 Task: Send an email with the signature Lyla King with the subject Request for a quote and the message Can you provide me with a list of the project stakeholders and their roles? from softage.6@softage.net to softage.1@softage.net and move the email from Sent Items to the folder Joint ventures
Action: Mouse moved to (109, 98)
Screenshot: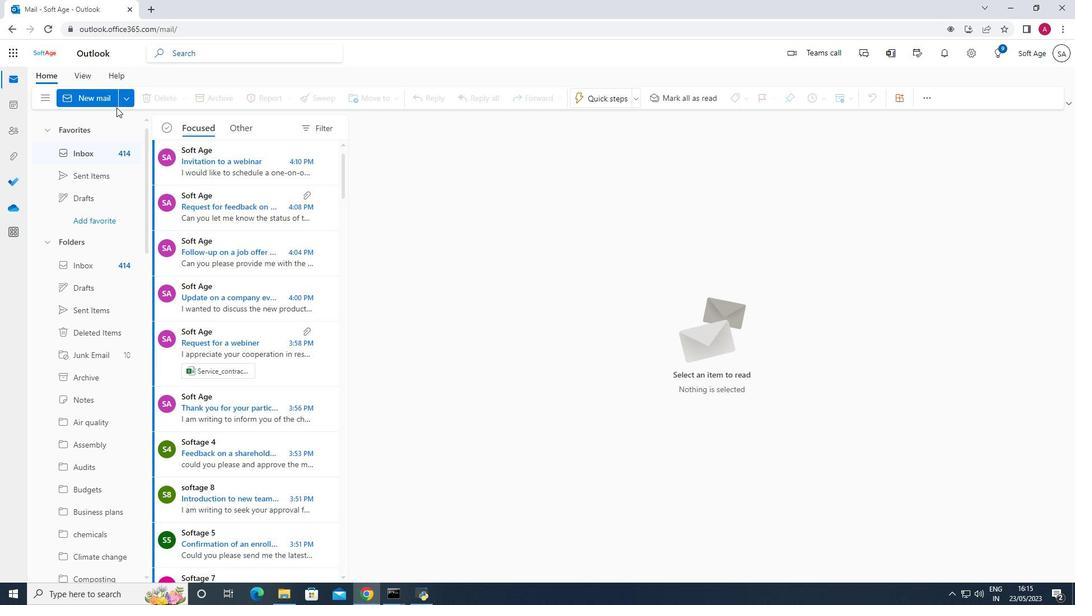 
Action: Mouse pressed left at (109, 98)
Screenshot: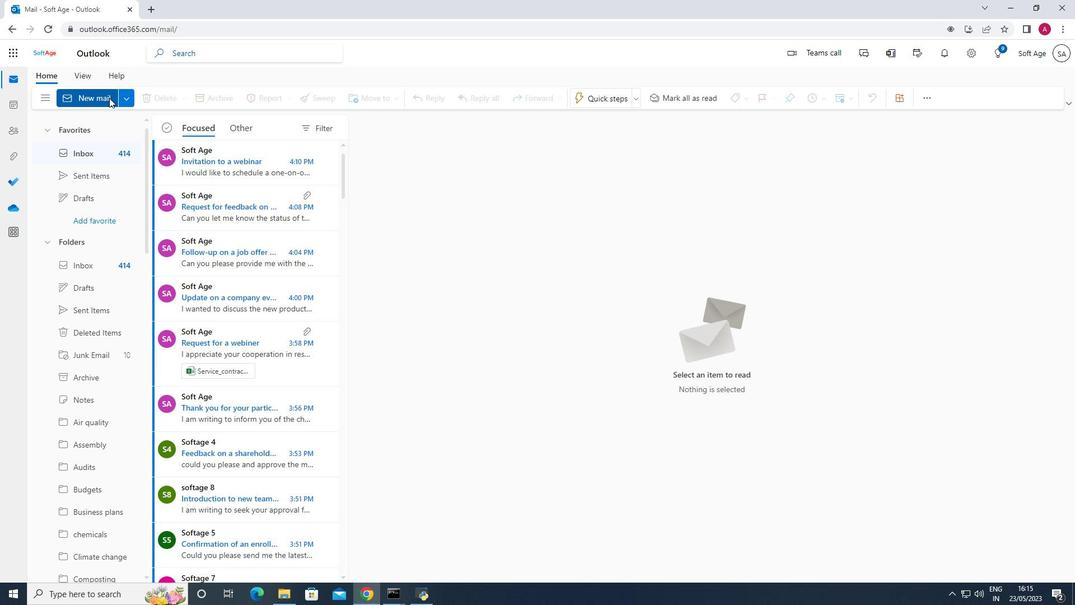 
Action: Mouse moved to (763, 98)
Screenshot: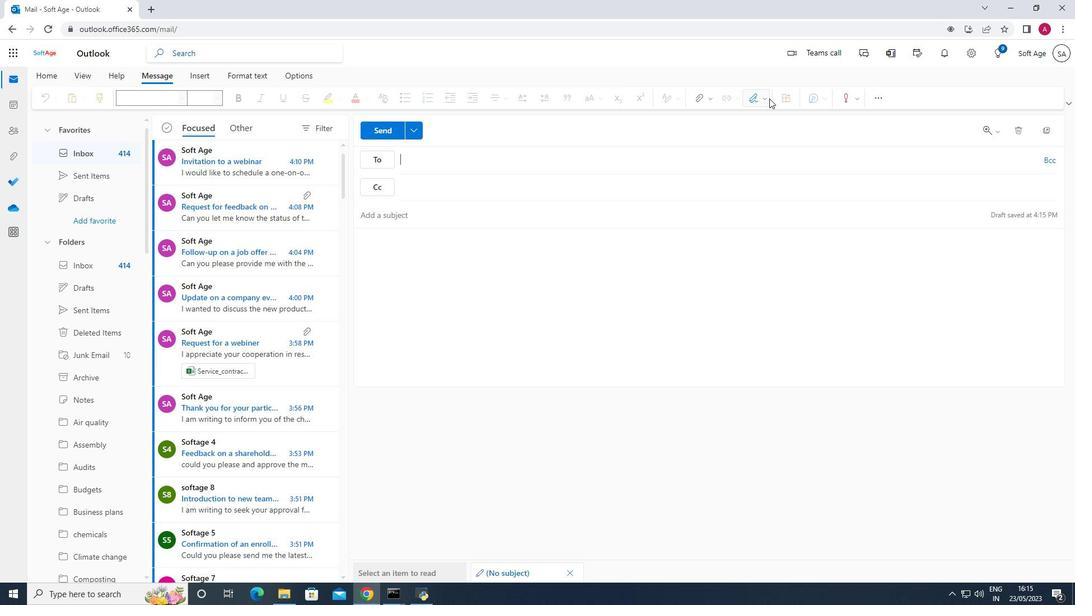 
Action: Mouse pressed left at (763, 98)
Screenshot: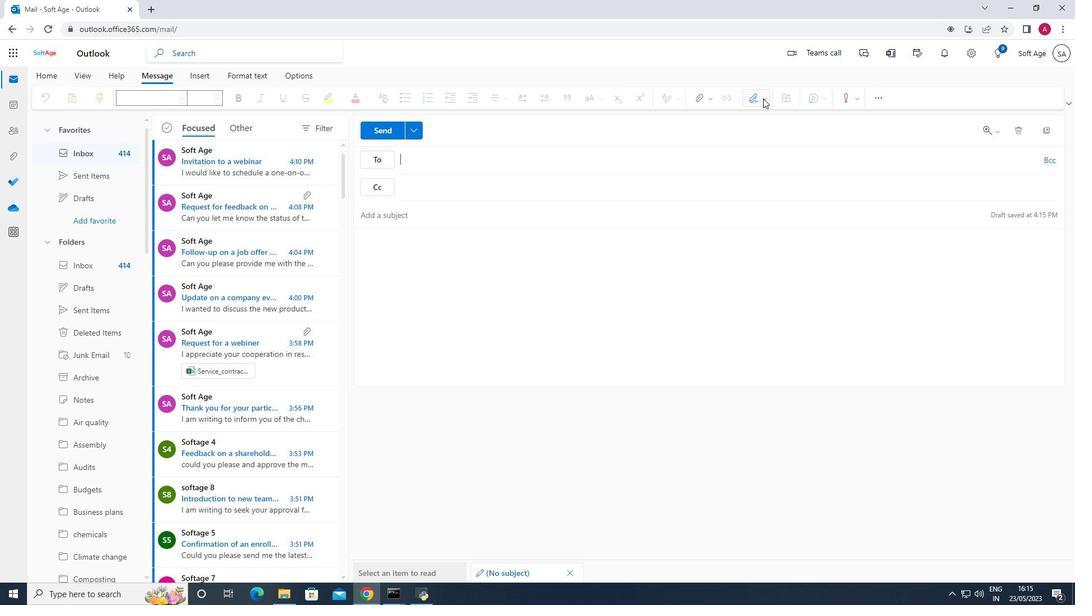 
Action: Mouse moved to (735, 141)
Screenshot: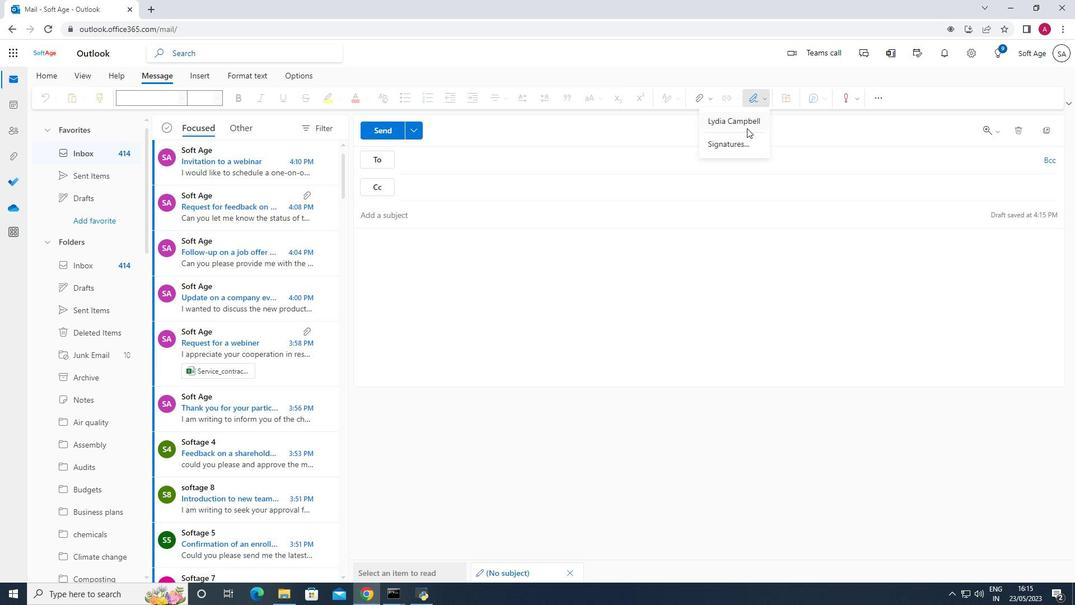 
Action: Mouse pressed left at (735, 141)
Screenshot: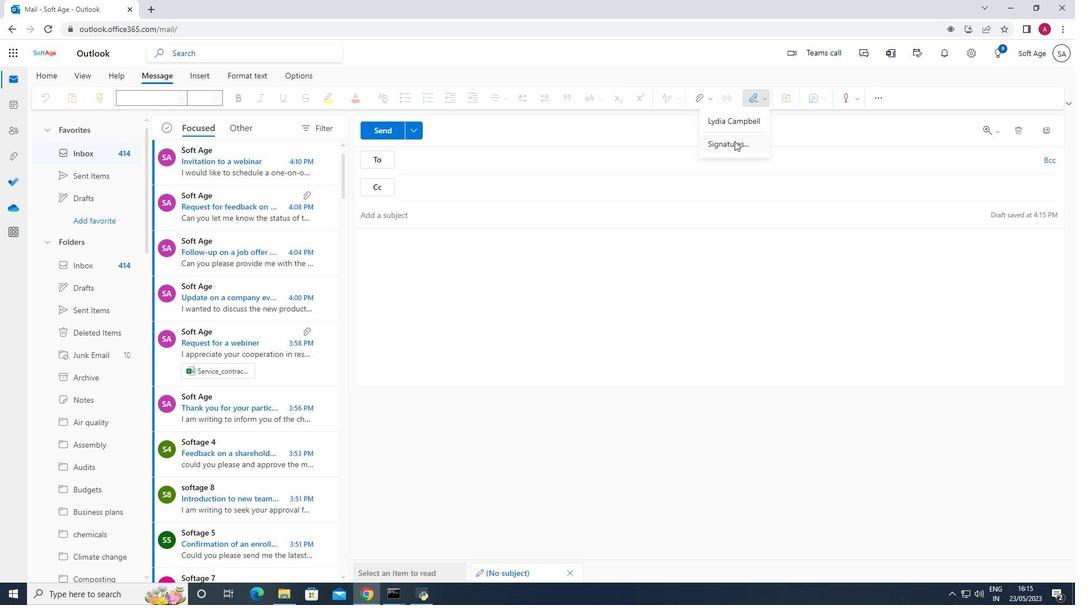 
Action: Mouse moved to (750, 180)
Screenshot: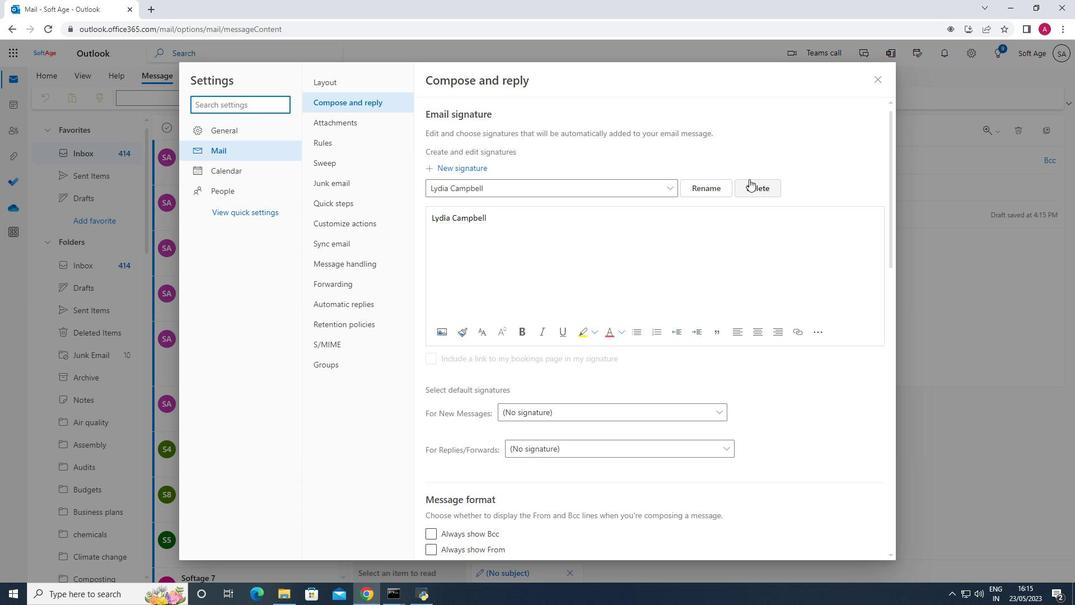 
Action: Mouse pressed left at (750, 180)
Screenshot: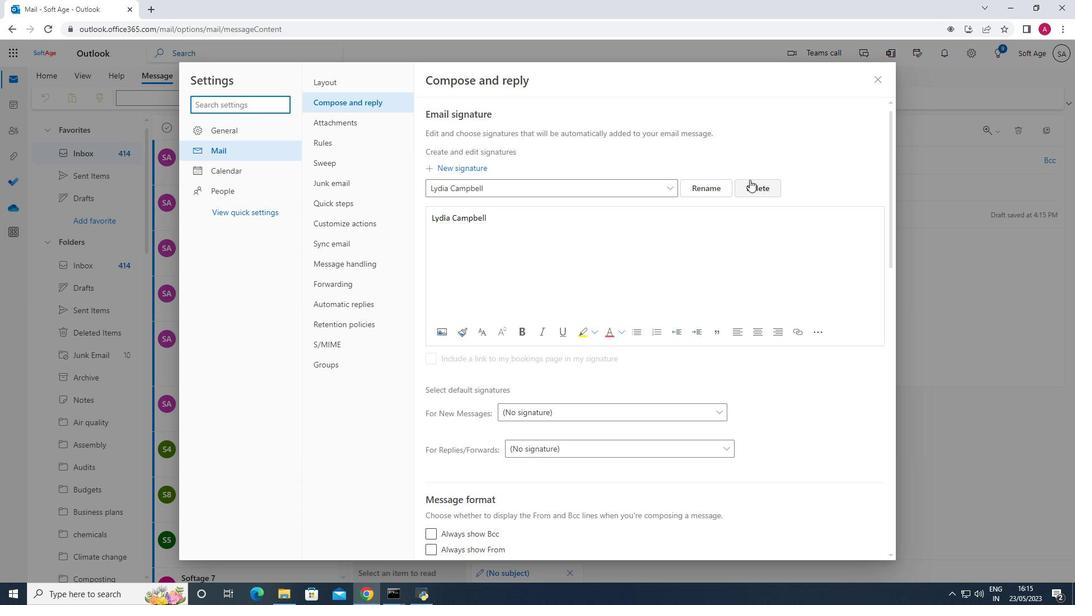 
Action: Mouse moved to (453, 191)
Screenshot: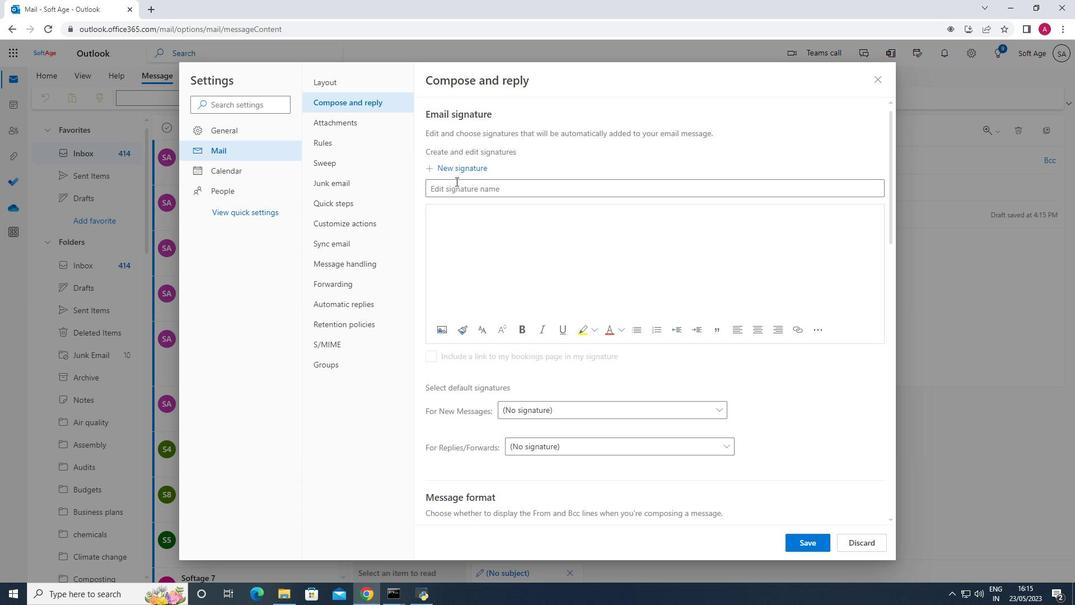 
Action: Mouse pressed left at (453, 191)
Screenshot: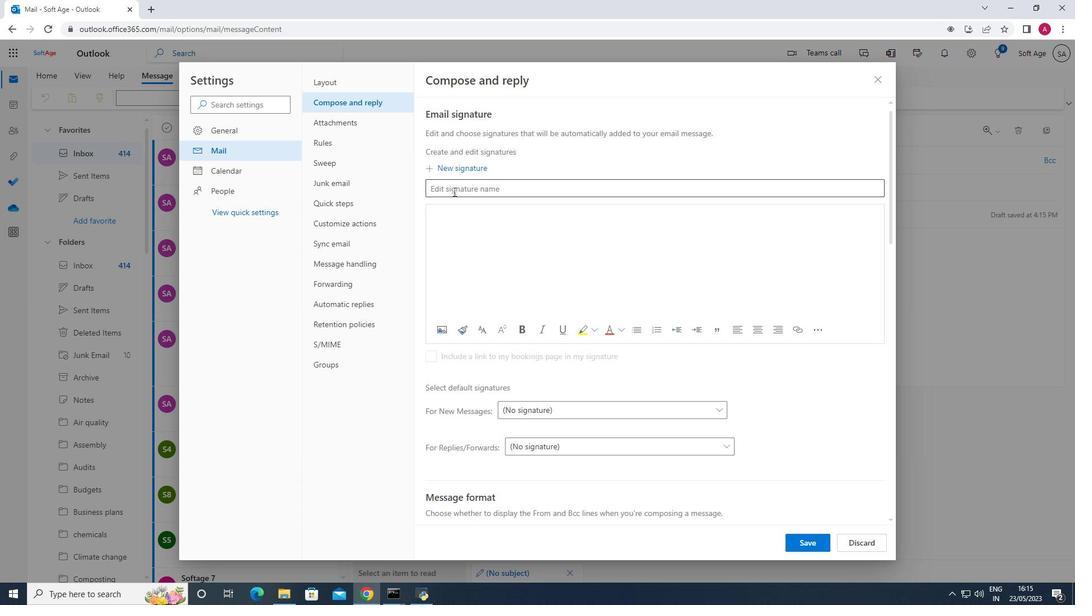 
Action: Mouse moved to (453, 191)
Screenshot: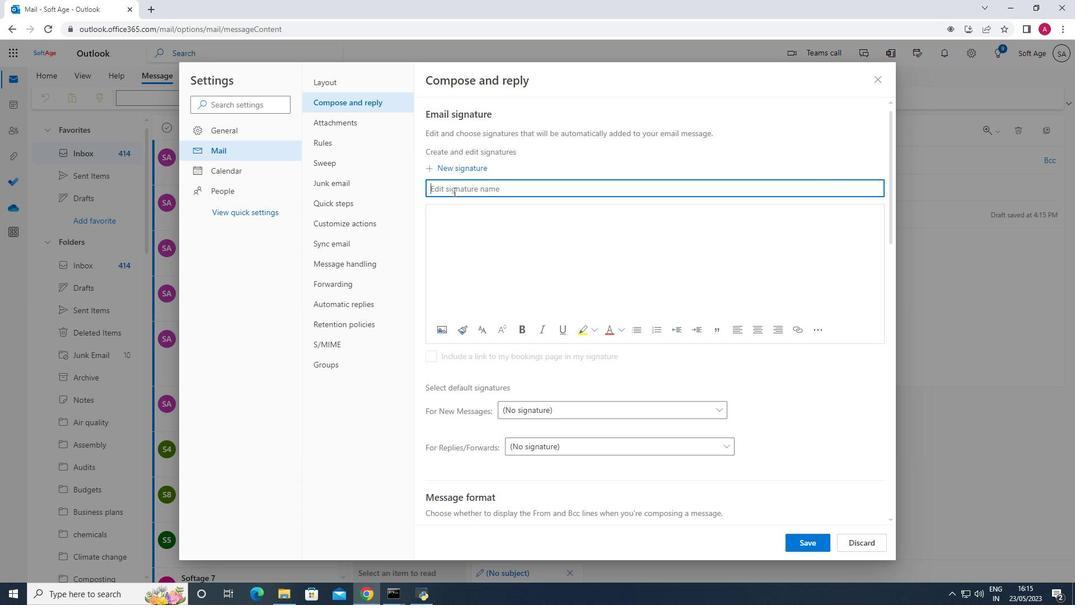 
Action: Key pressed <Key.shift_r>Lyla<Key.space><Key.shift_r>King
Screenshot: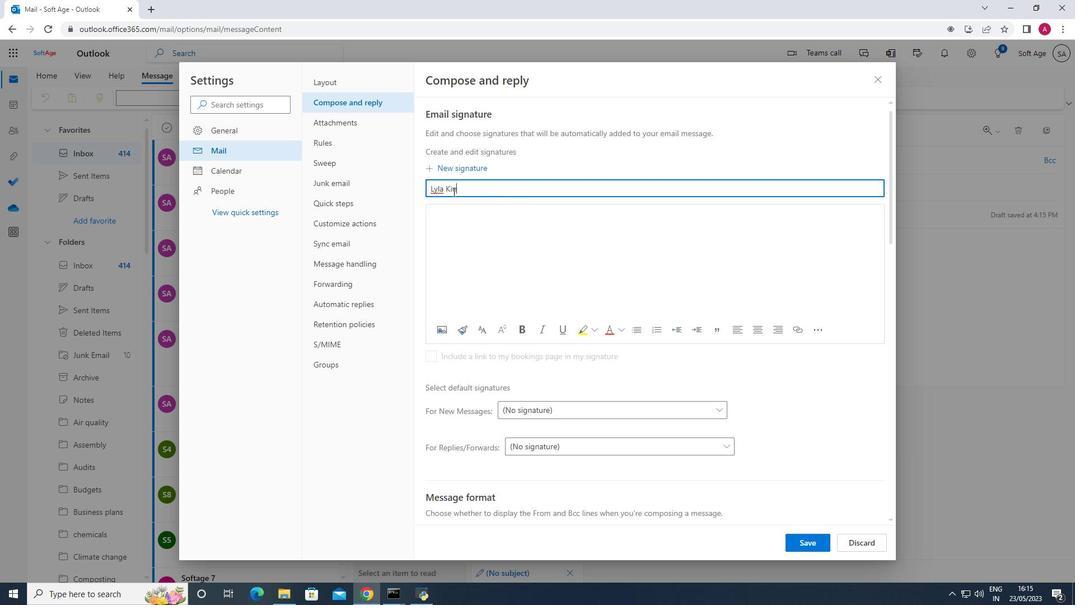 
Action: Mouse moved to (437, 206)
Screenshot: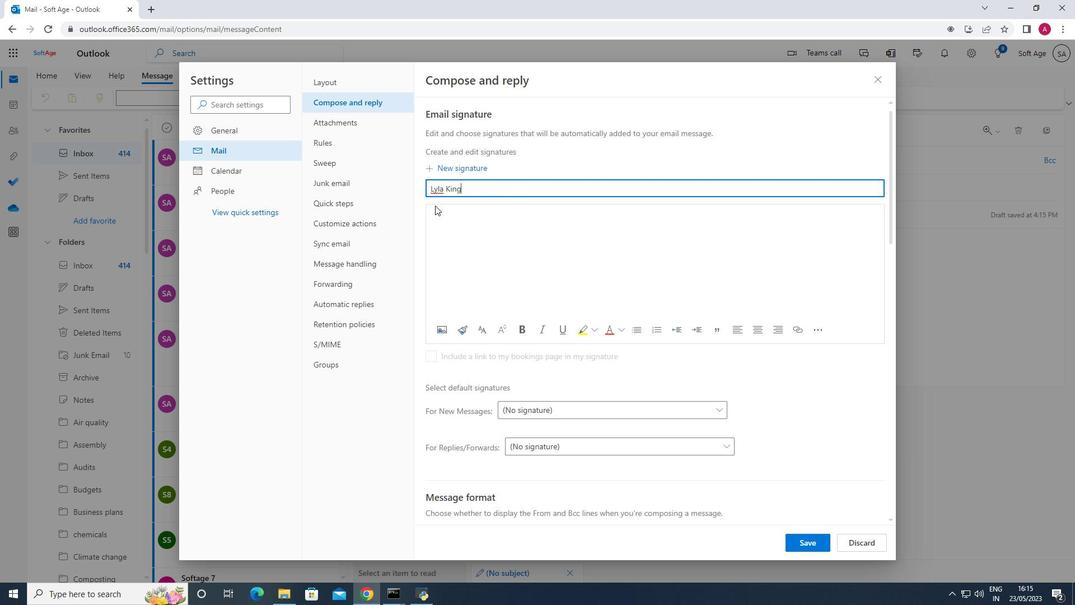 
Action: Mouse pressed left at (437, 206)
Screenshot: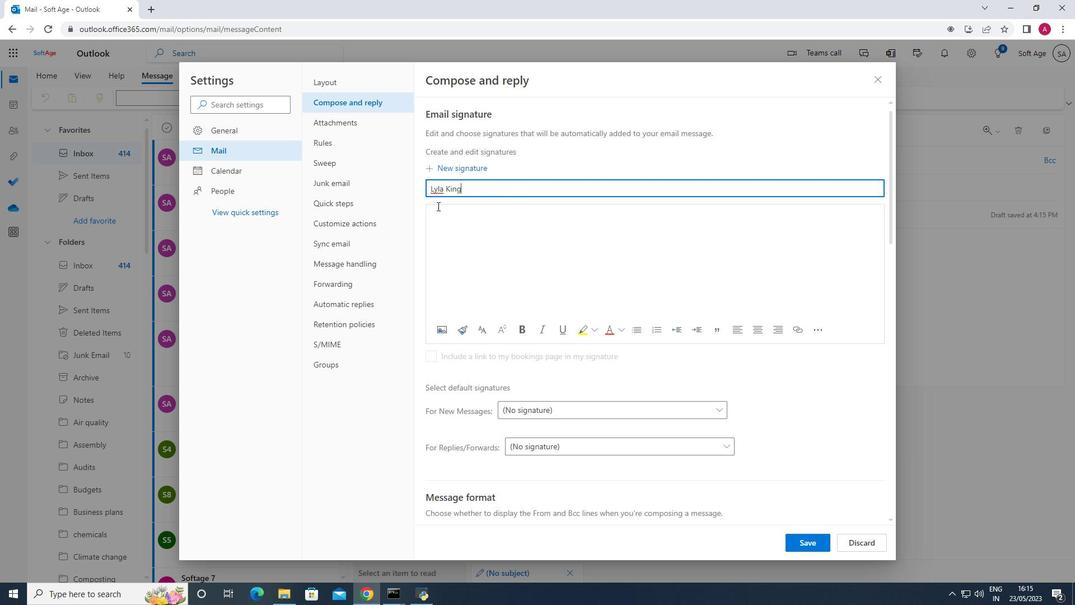 
Action: Key pressed <Key.shift_r>Lyla<Key.space><Key.shift_r>King
Screenshot: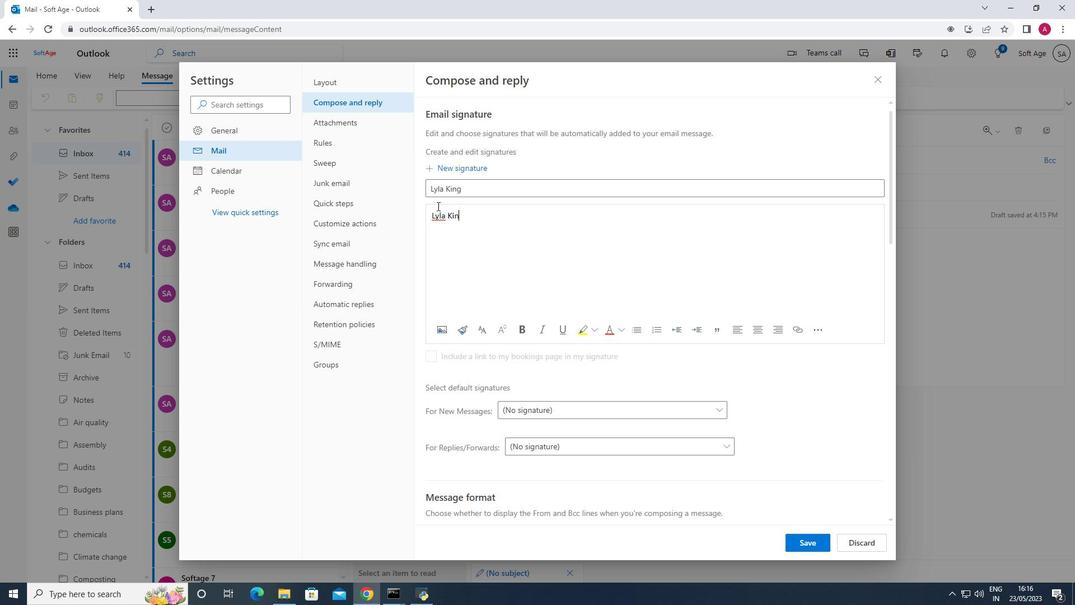 
Action: Mouse moved to (792, 542)
Screenshot: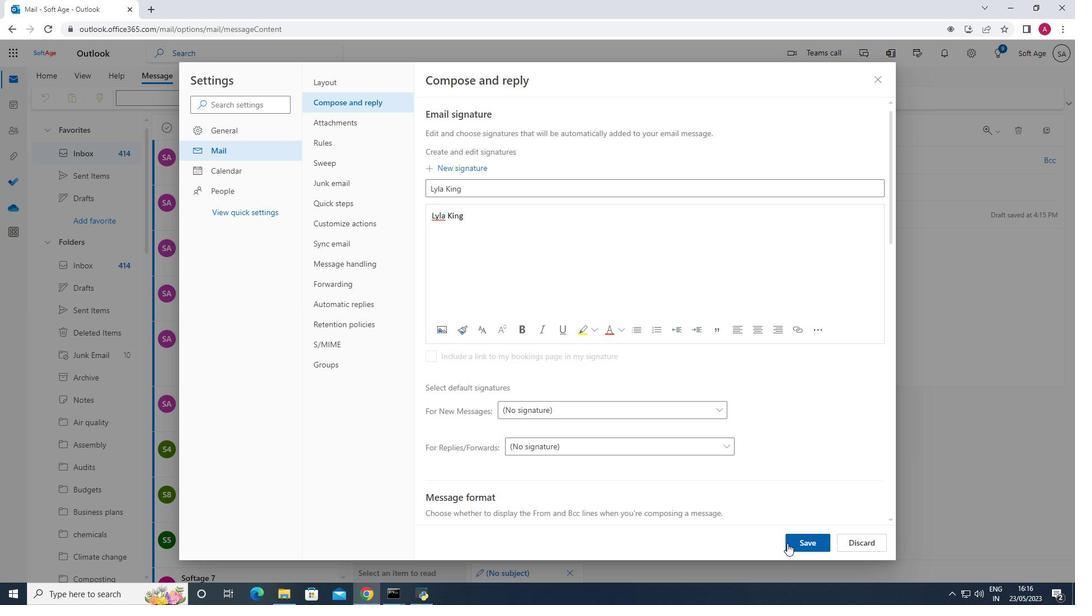 
Action: Mouse pressed left at (792, 542)
Screenshot: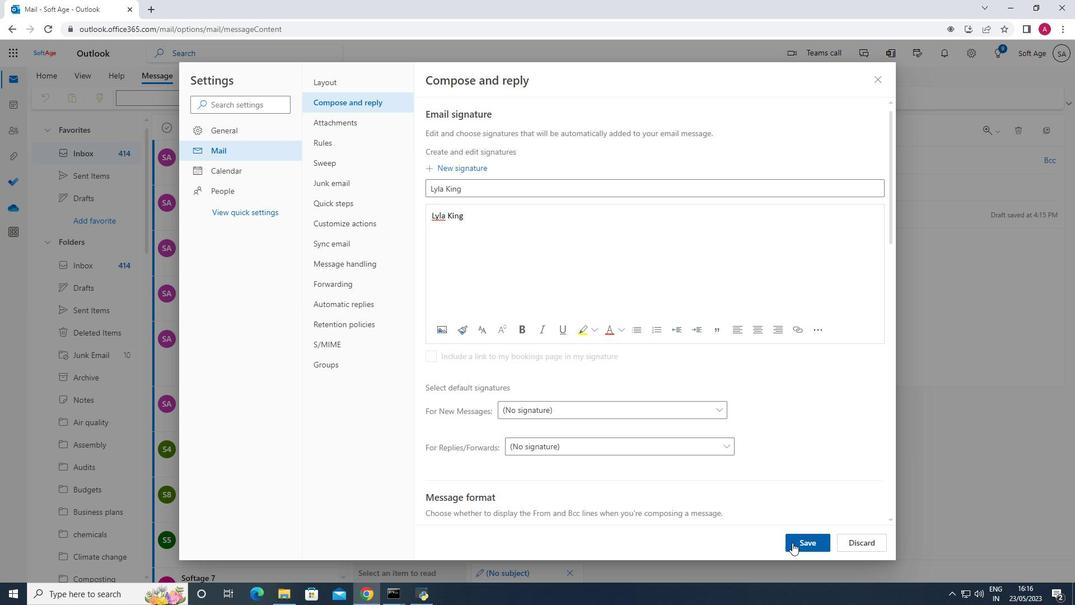 
Action: Mouse moved to (883, 76)
Screenshot: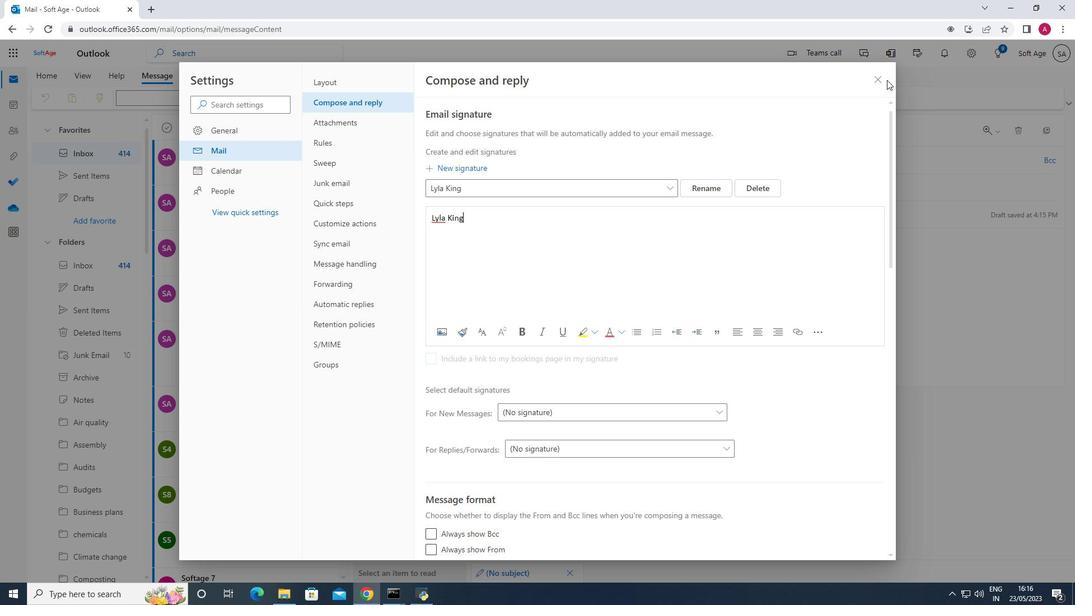 
Action: Mouse pressed left at (883, 76)
Screenshot: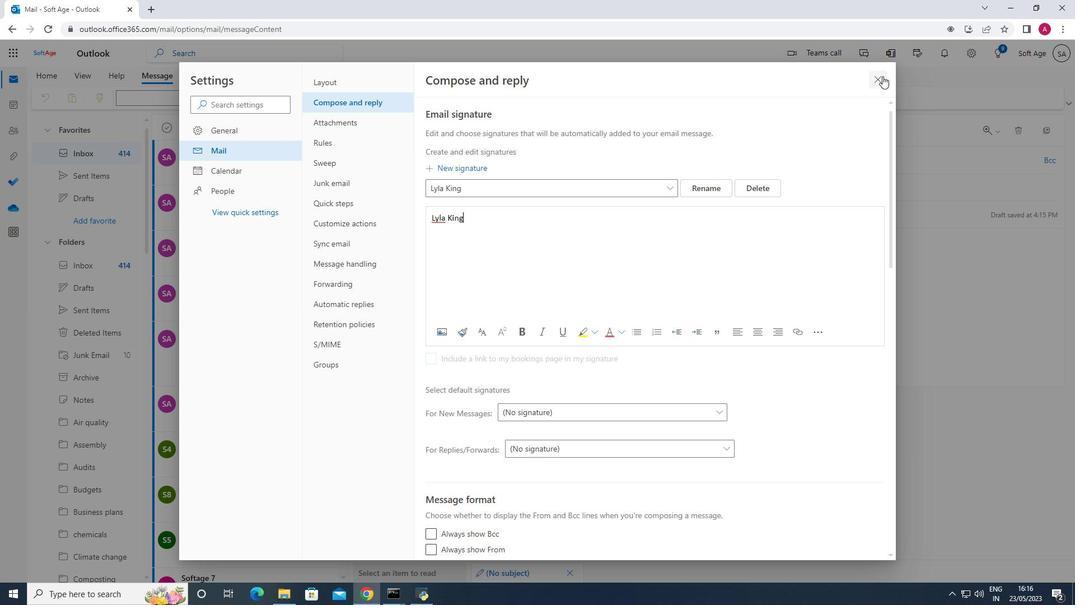 
Action: Mouse moved to (763, 95)
Screenshot: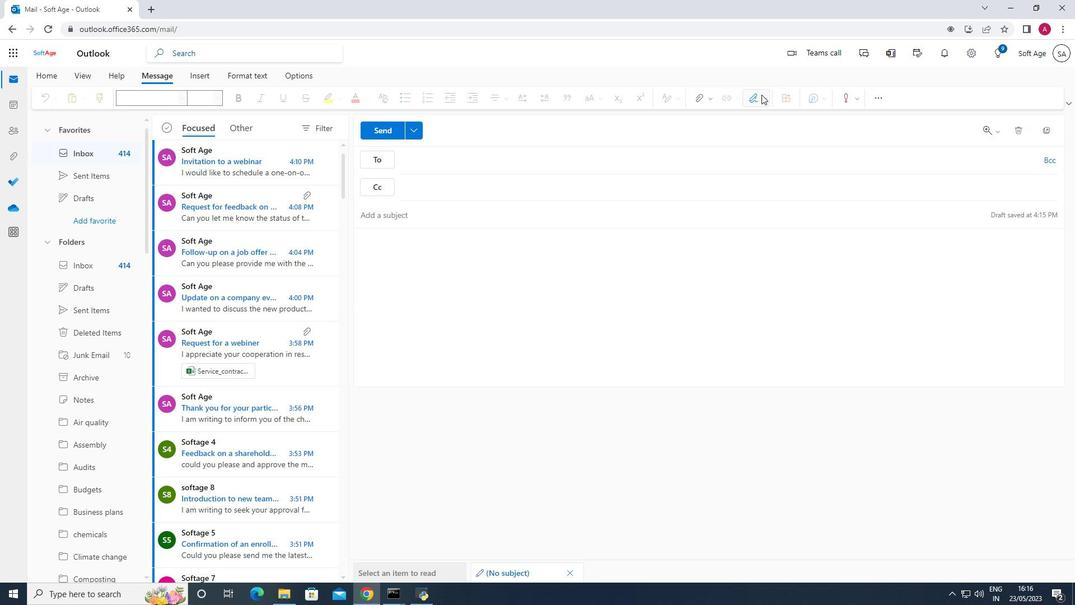 
Action: Mouse pressed left at (763, 95)
Screenshot: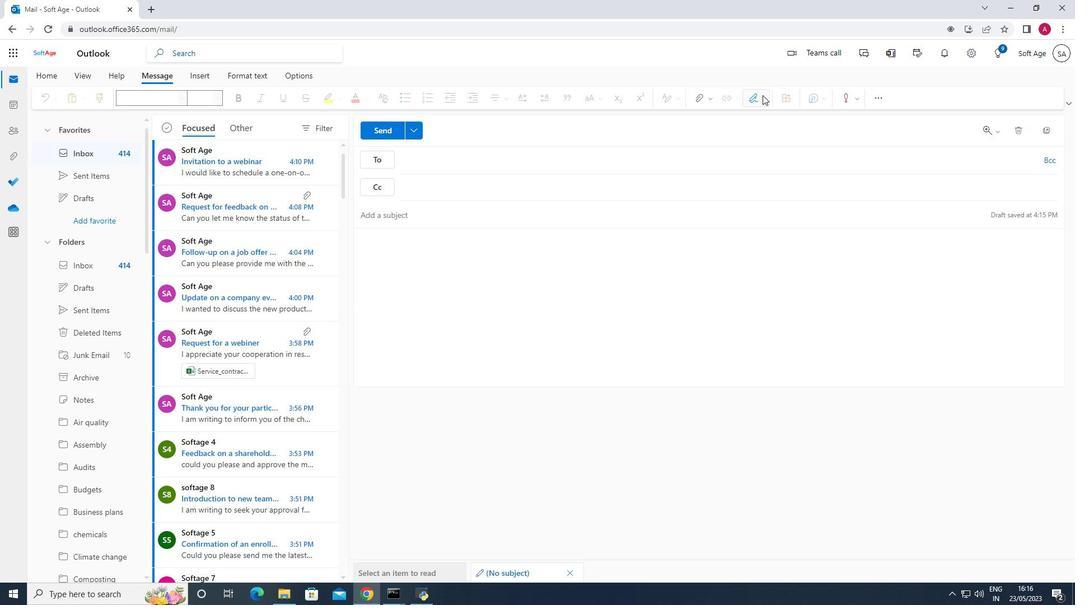 
Action: Mouse moved to (734, 117)
Screenshot: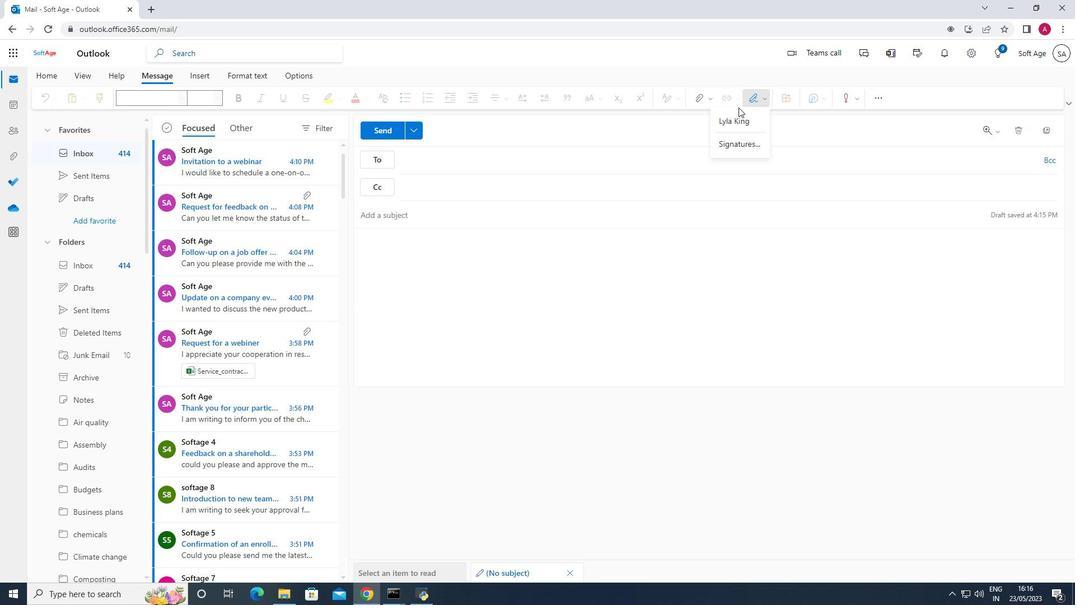
Action: Mouse pressed left at (734, 117)
Screenshot: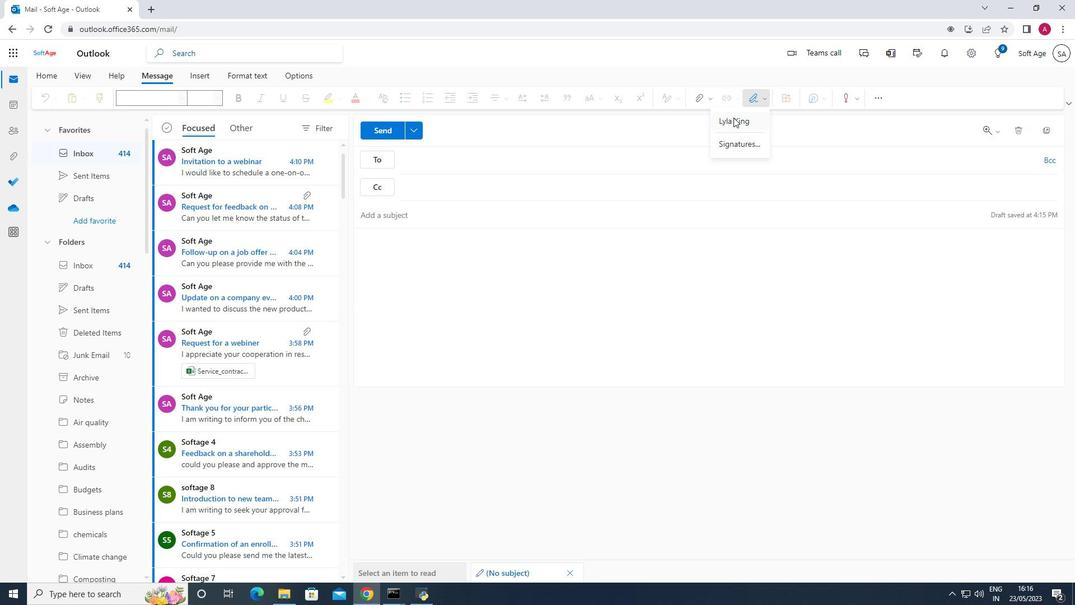
Action: Mouse moved to (382, 215)
Screenshot: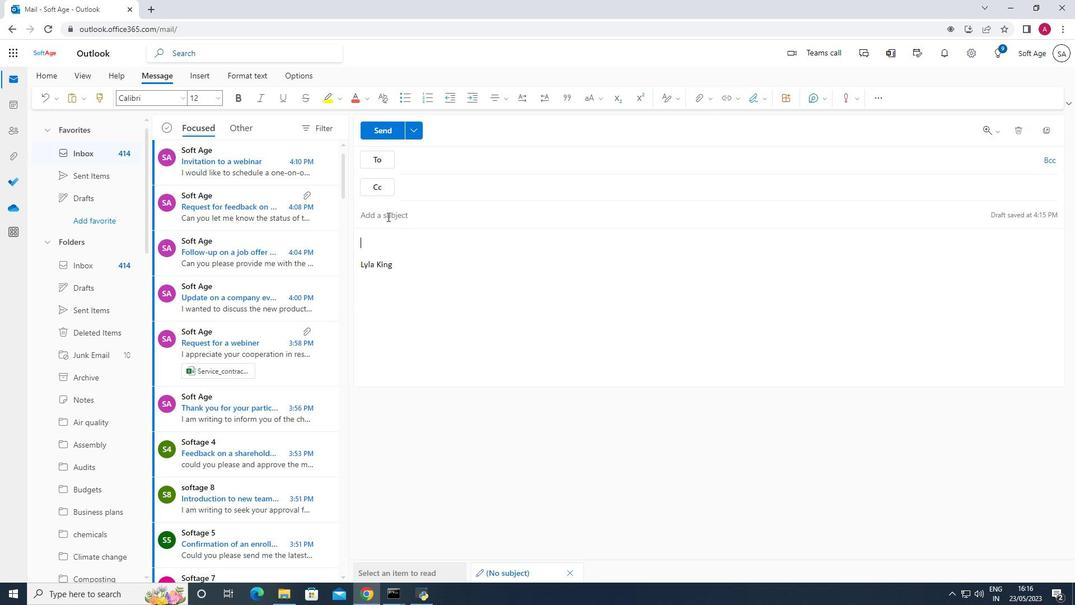 
Action: Mouse pressed left at (382, 215)
Screenshot: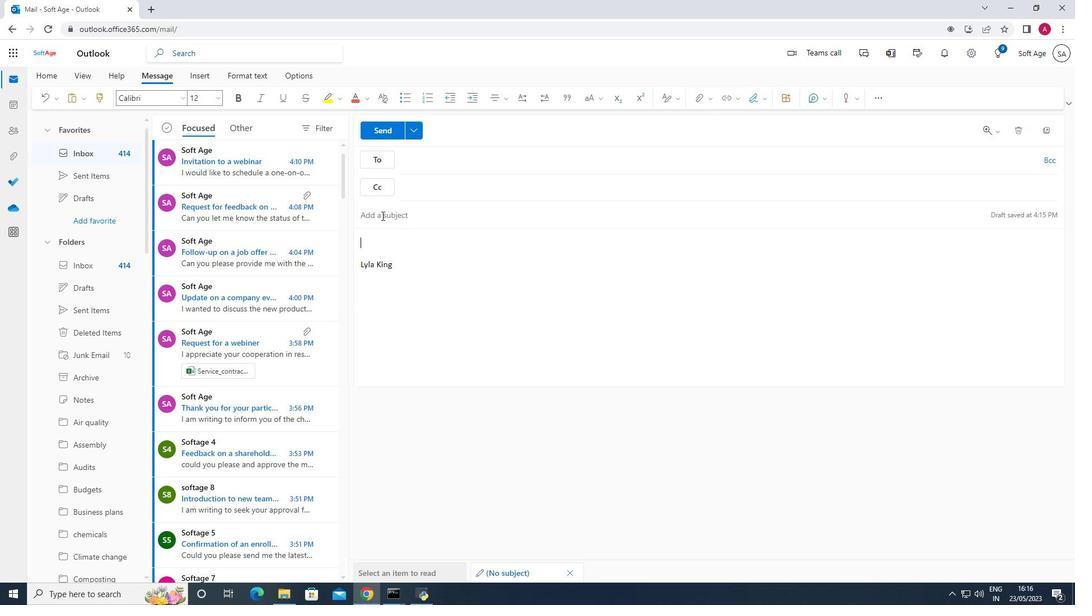 
Action: Key pressed <Key.shift>Reque
Screenshot: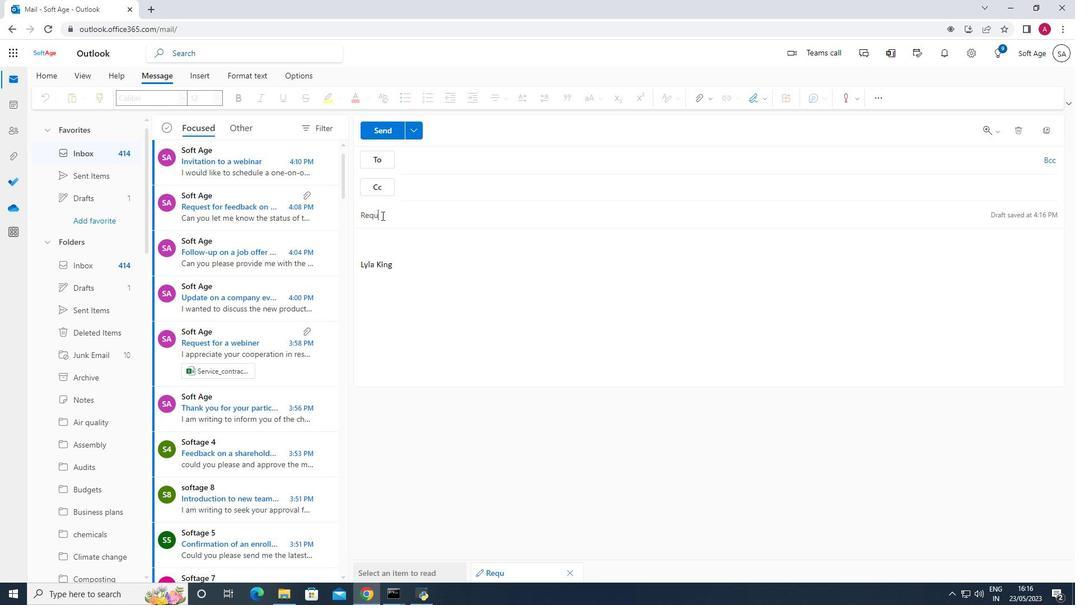 
Action: Mouse moved to (382, 215)
Screenshot: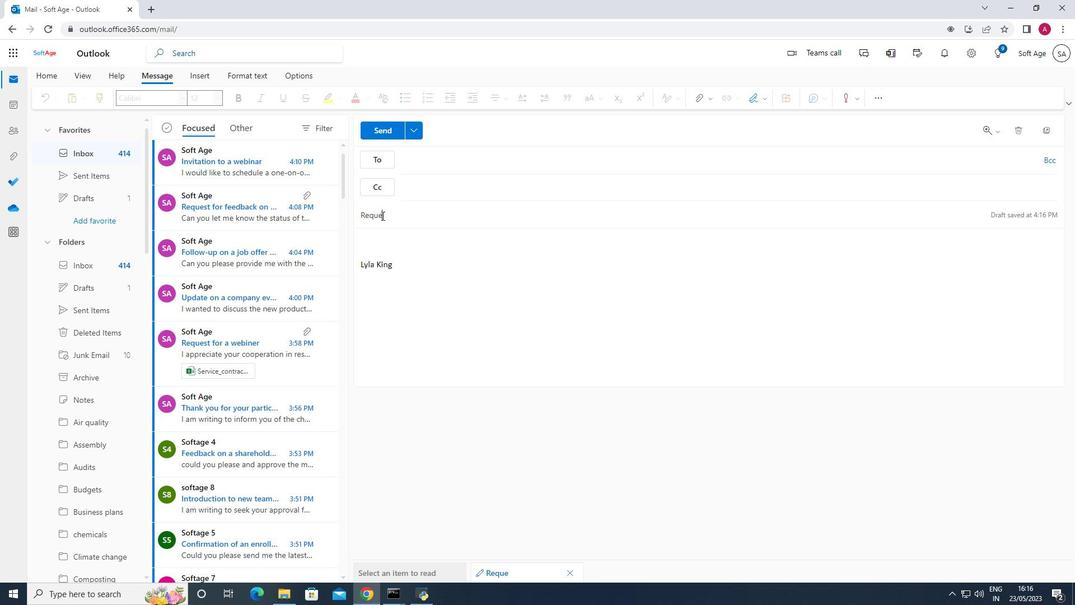 
Action: Key pressed st<Key.space>for<Key.space>a<Key.space>quote<Key.space>
Screenshot: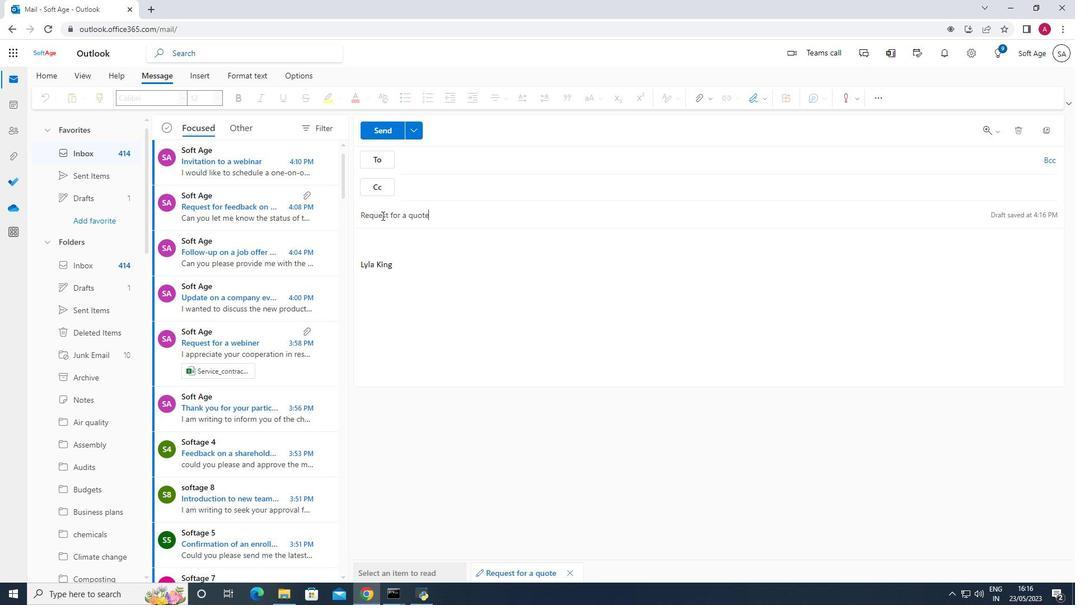 
Action: Mouse moved to (367, 243)
Screenshot: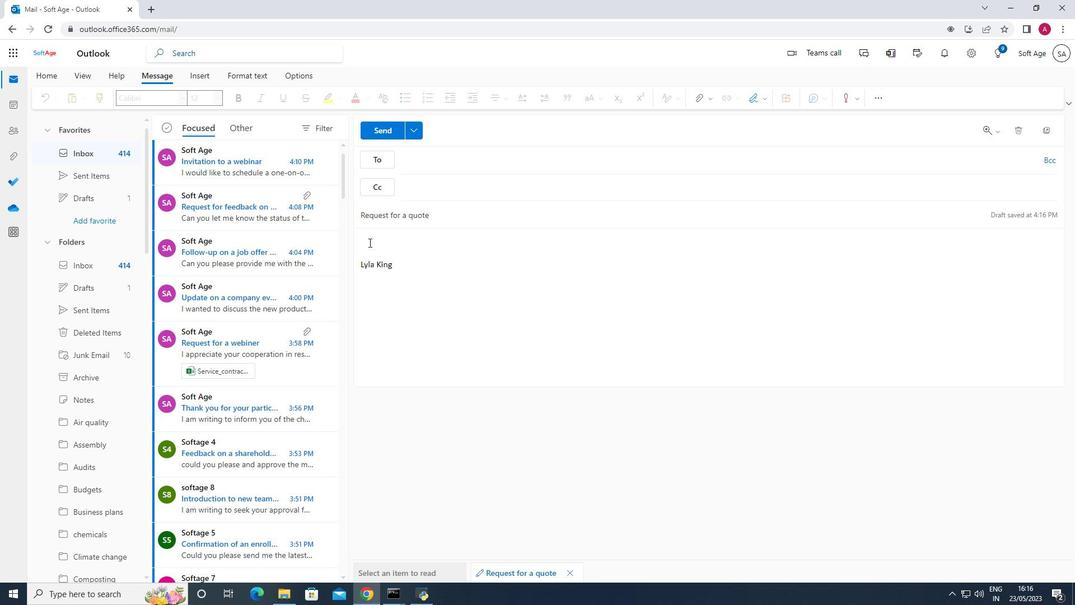 
Action: Mouse pressed left at (367, 243)
Screenshot: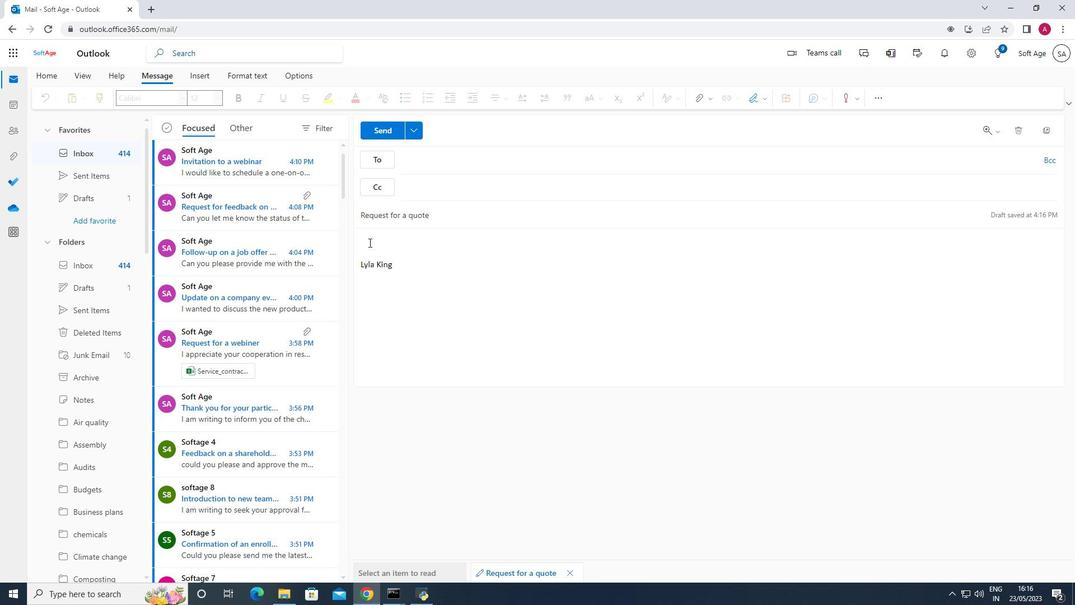 
Action: Mouse moved to (367, 243)
Screenshot: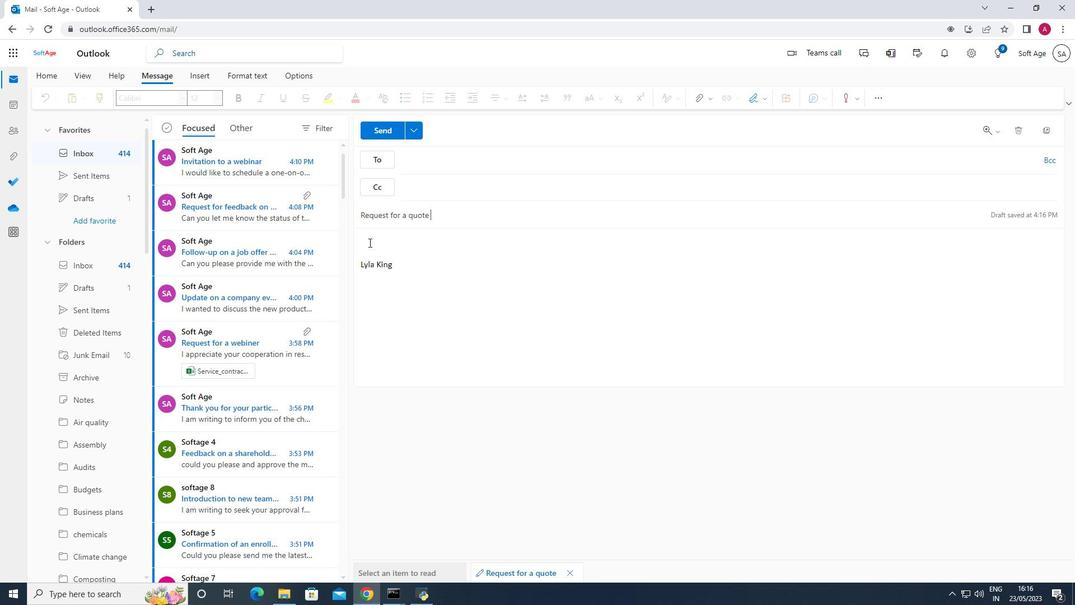 
Action: Key pressed <Key.shift>Can<Key.space>yoy<Key.backspace>u<Key.space>provide<Key.space>me<Key.space>with<Key.space>a<Key.space>list<Key.space>of<Key.space>the<Key.space>project<Key.space>stakeholders<Key.space>and<Key.space>their<Key.space>roles<Key.shift_r>?
Screenshot: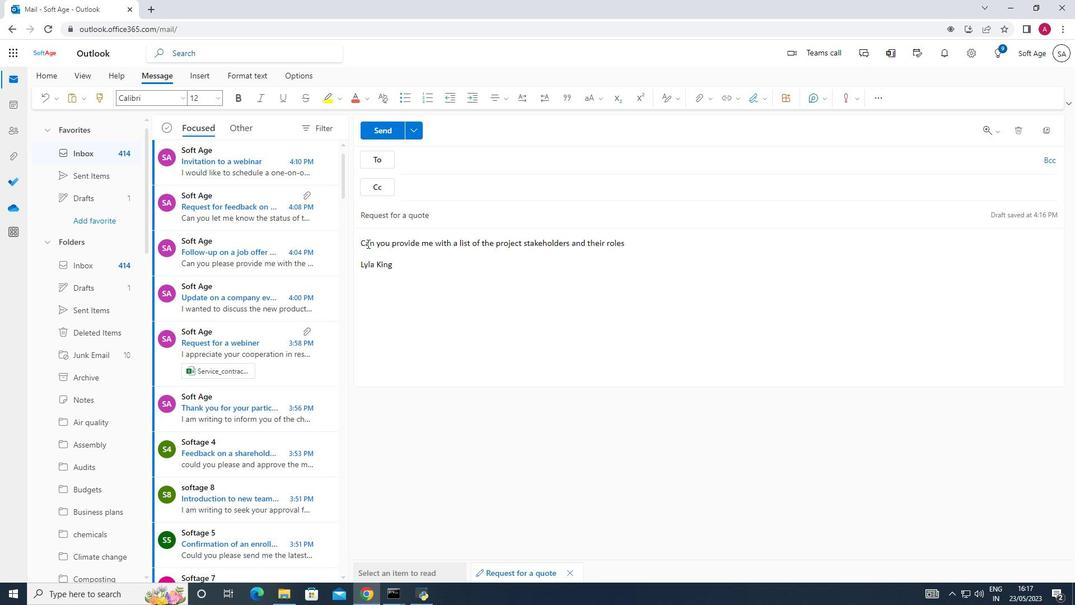 
Action: Mouse moved to (429, 160)
Screenshot: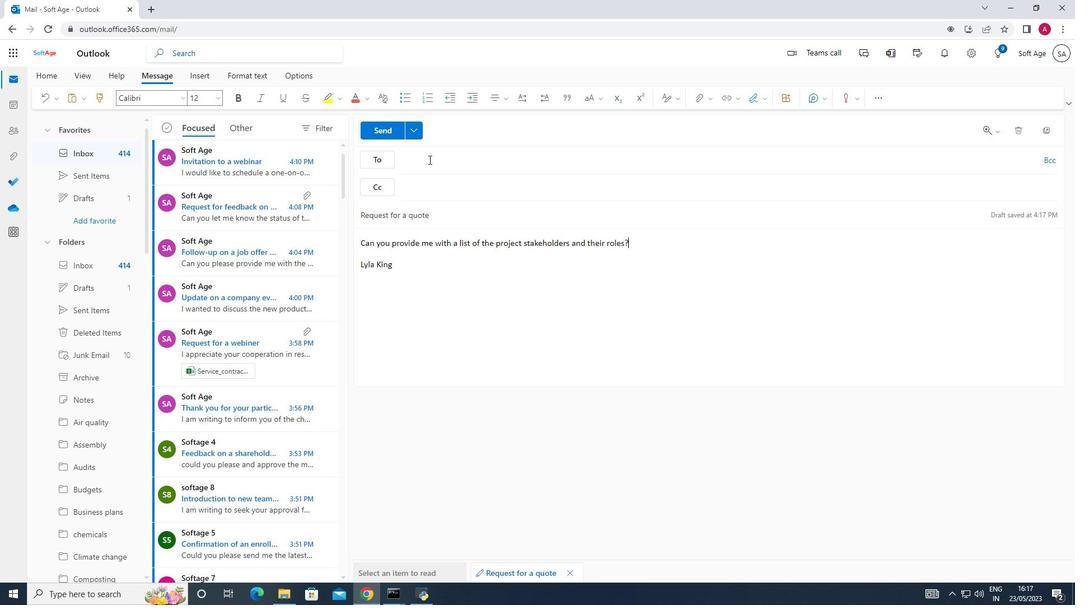 
Action: Mouse pressed left at (429, 160)
Screenshot: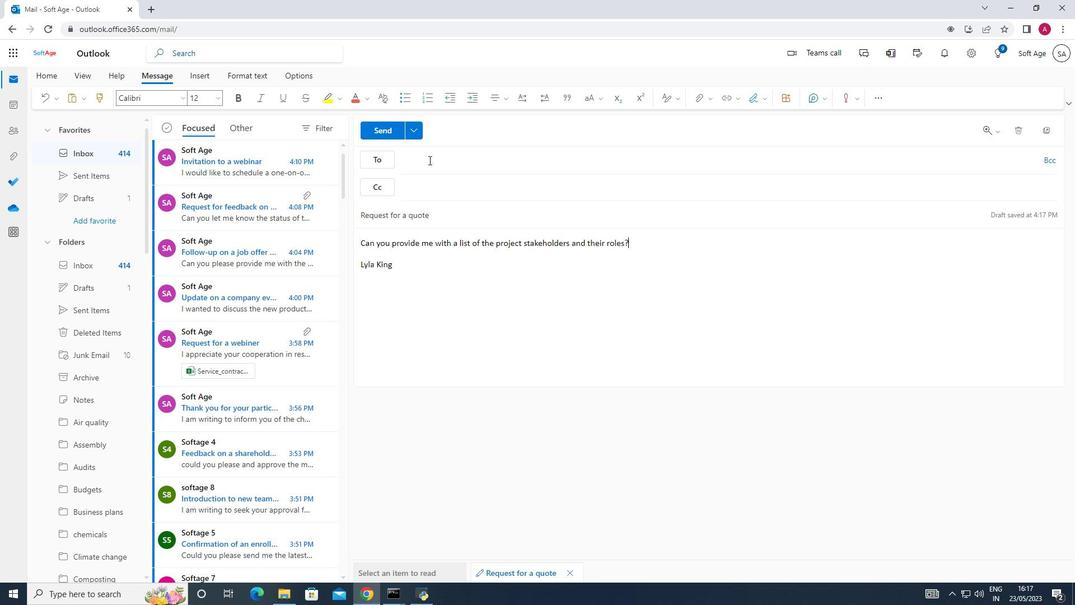 
Action: Key pressed softage.1<Key.shift>@softage.net
Screenshot: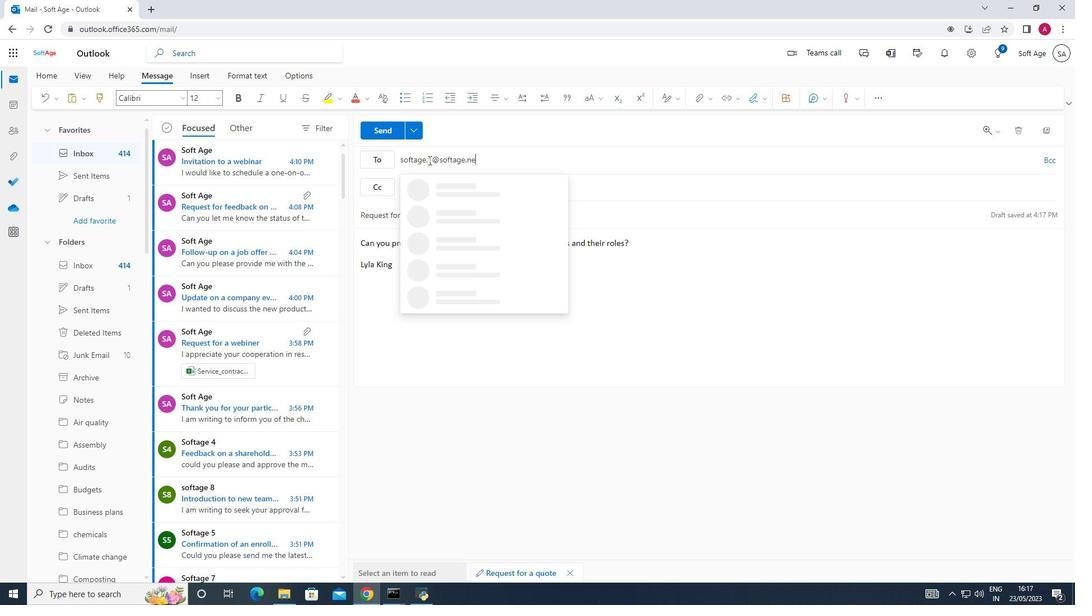 
Action: Mouse moved to (480, 184)
Screenshot: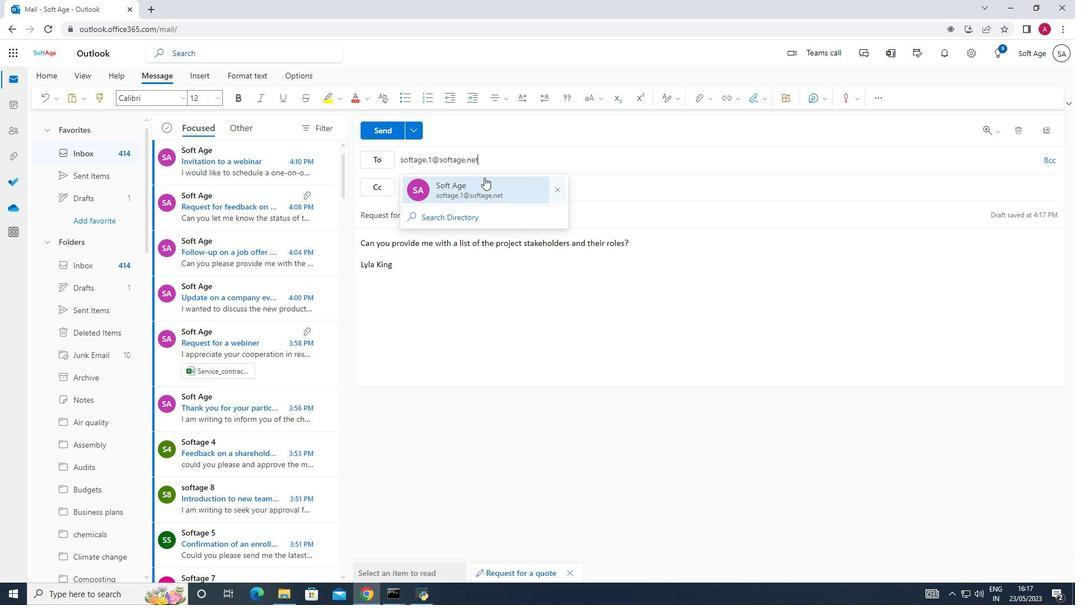 
Action: Mouse pressed left at (480, 184)
Screenshot: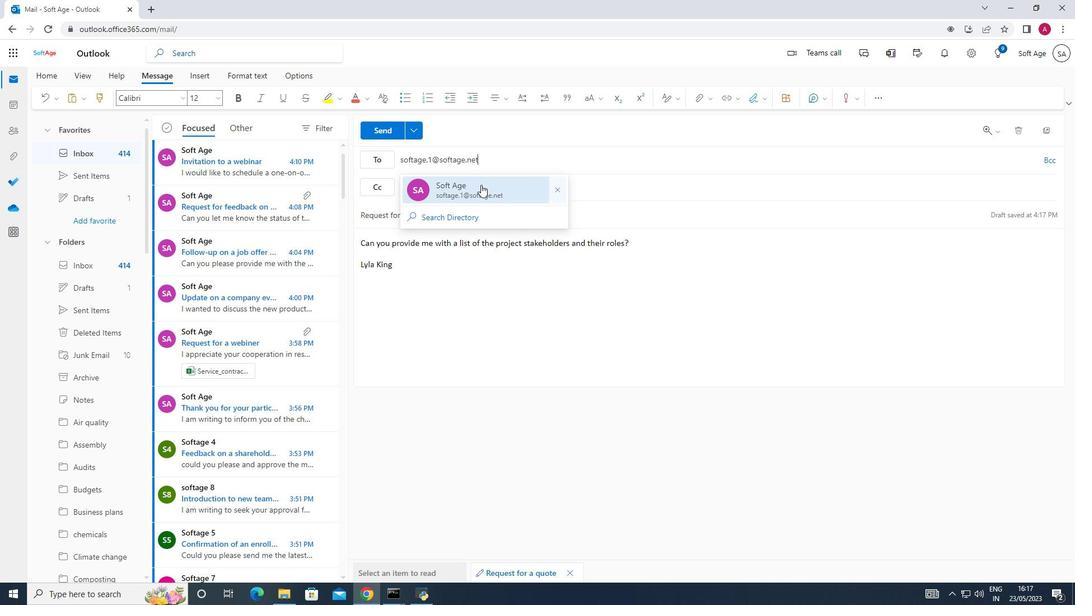 
Action: Mouse moved to (389, 136)
Screenshot: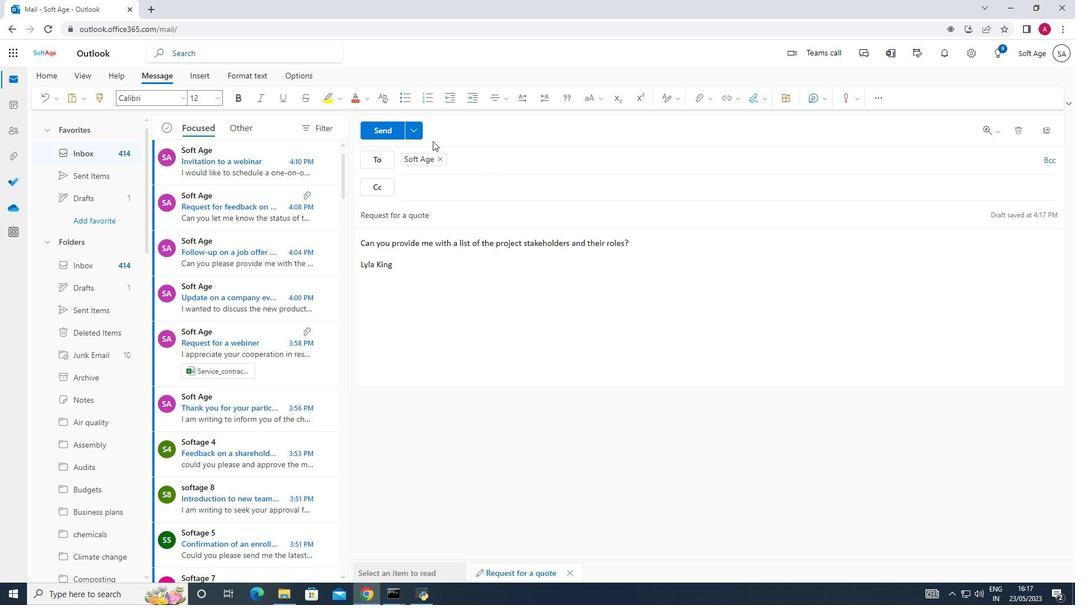 
Action: Mouse pressed left at (389, 136)
Screenshot: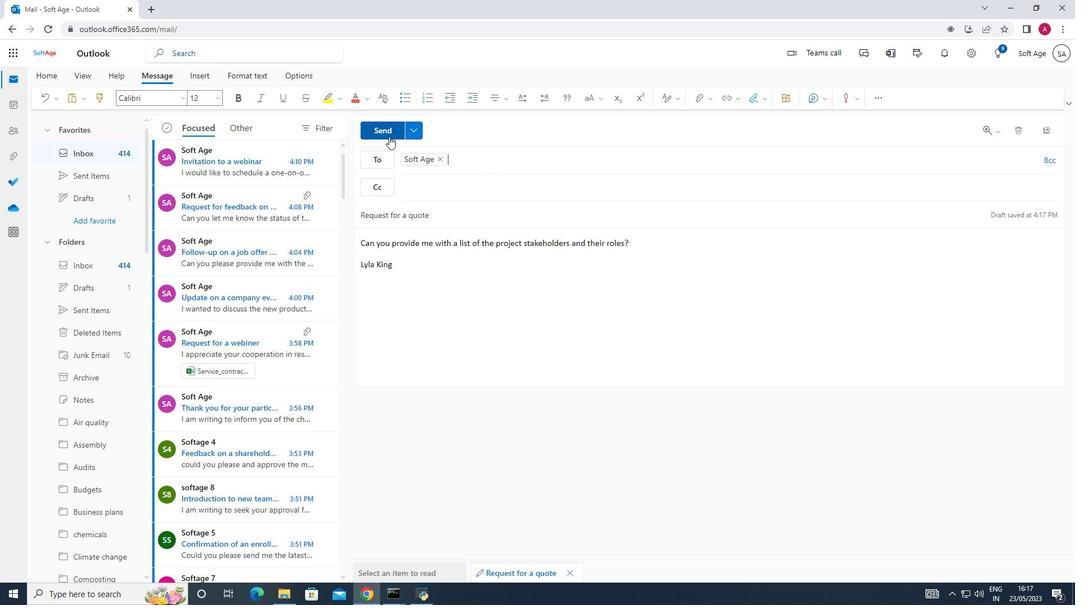 
Action: Mouse moved to (81, 435)
Screenshot: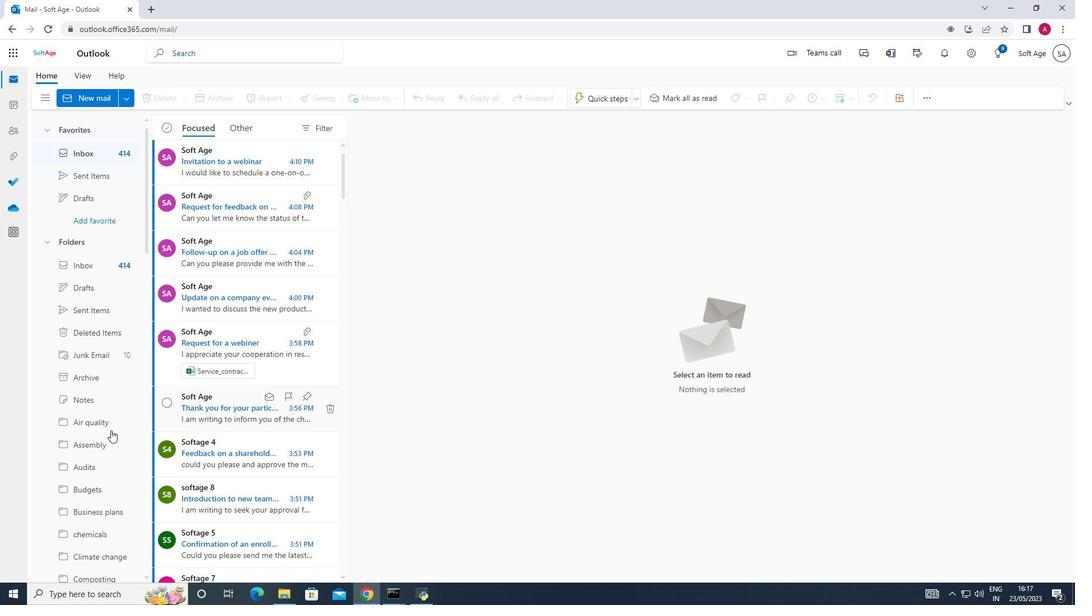 
Action: Mouse scrolled (81, 434) with delta (0, 0)
Screenshot: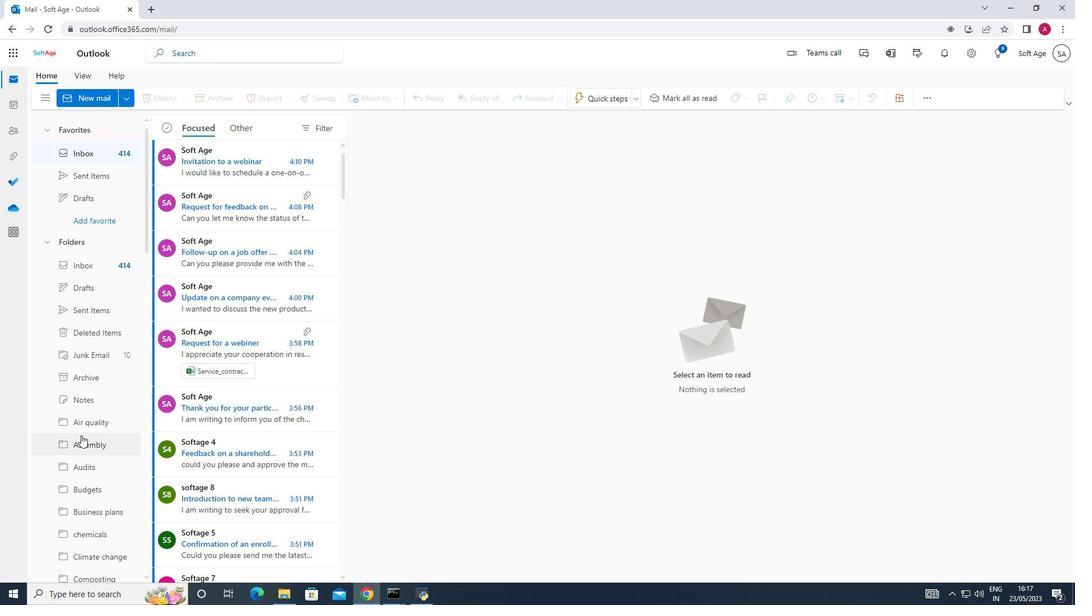 
Action: Mouse scrolled (81, 434) with delta (0, 0)
Screenshot: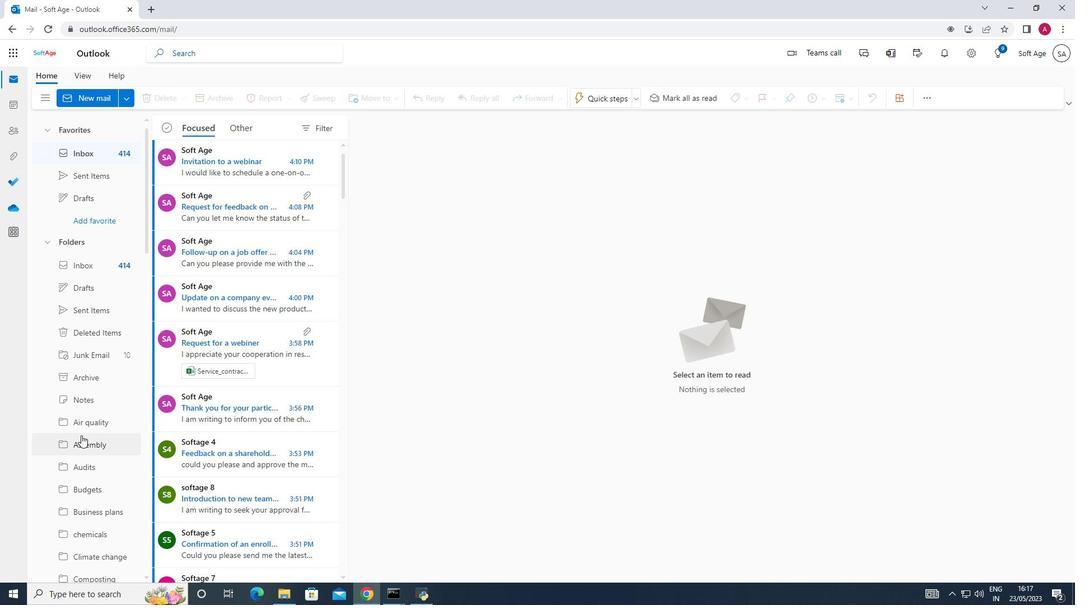 
Action: Mouse moved to (81, 435)
Screenshot: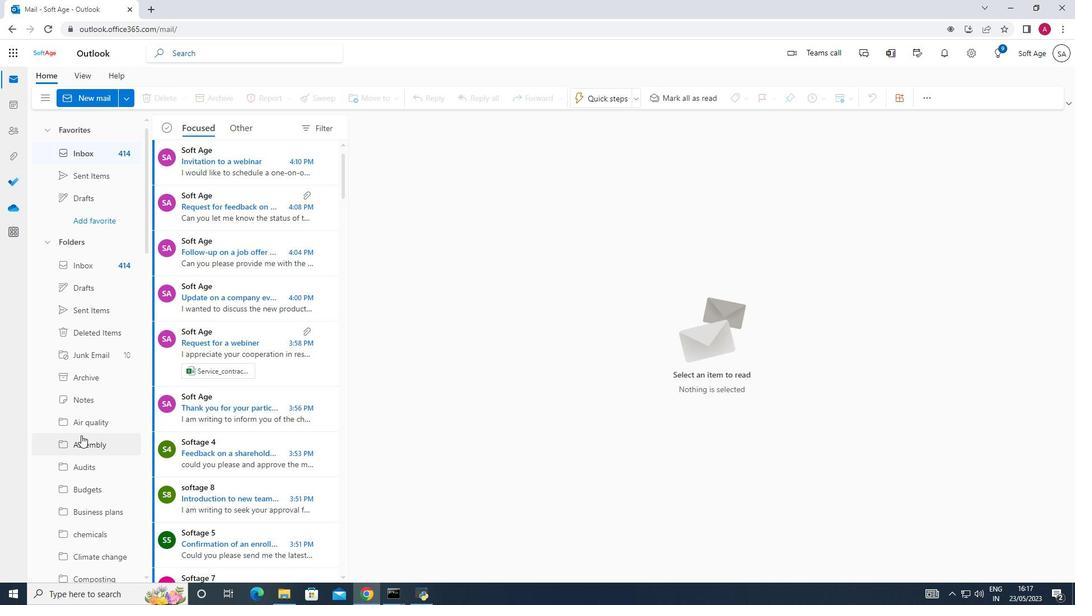 
Action: Mouse scrolled (81, 434) with delta (0, 0)
Screenshot: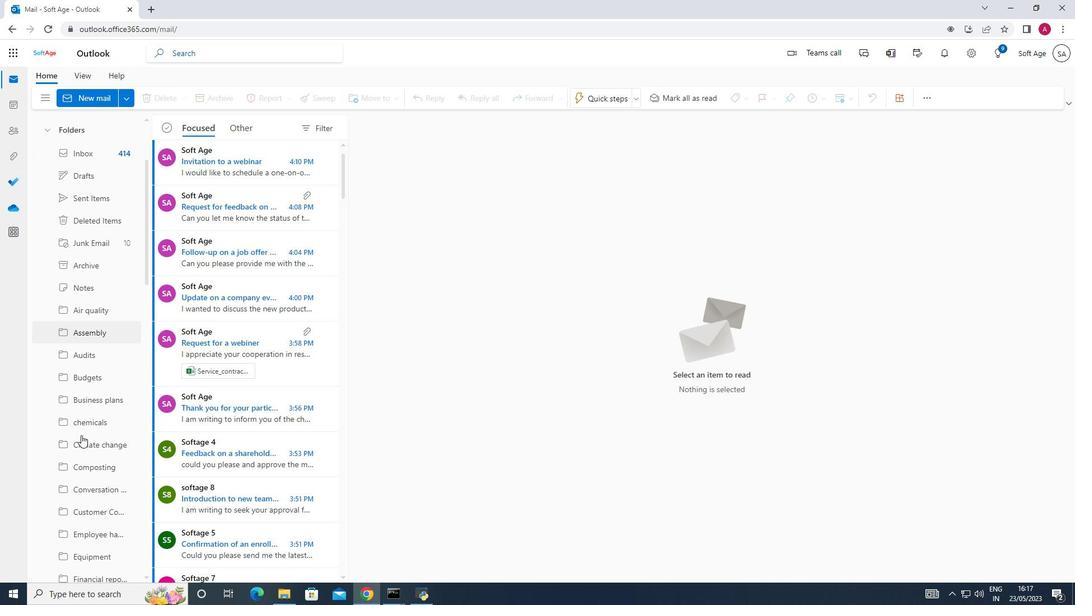 
Action: Mouse scrolled (81, 434) with delta (0, 0)
Screenshot: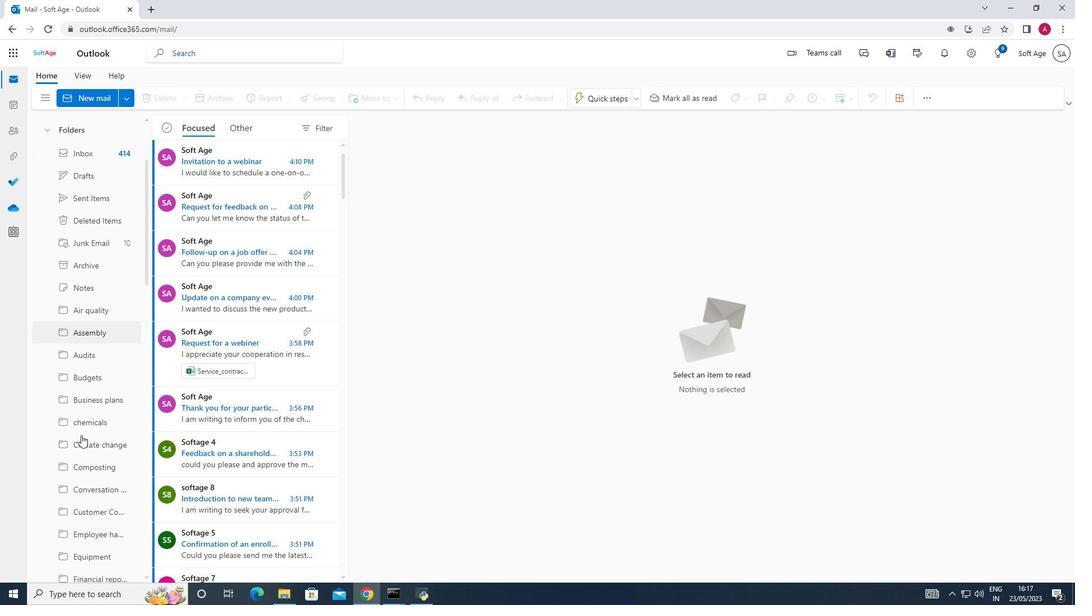 
Action: Mouse scrolled (81, 434) with delta (0, 0)
Screenshot: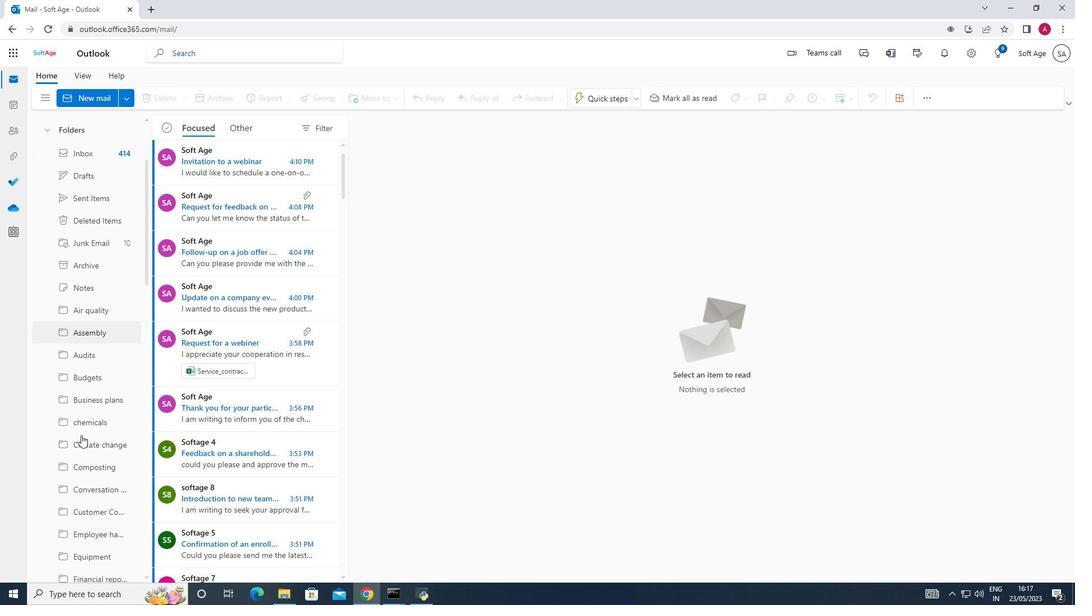 
Action: Mouse scrolled (81, 434) with delta (0, 0)
Screenshot: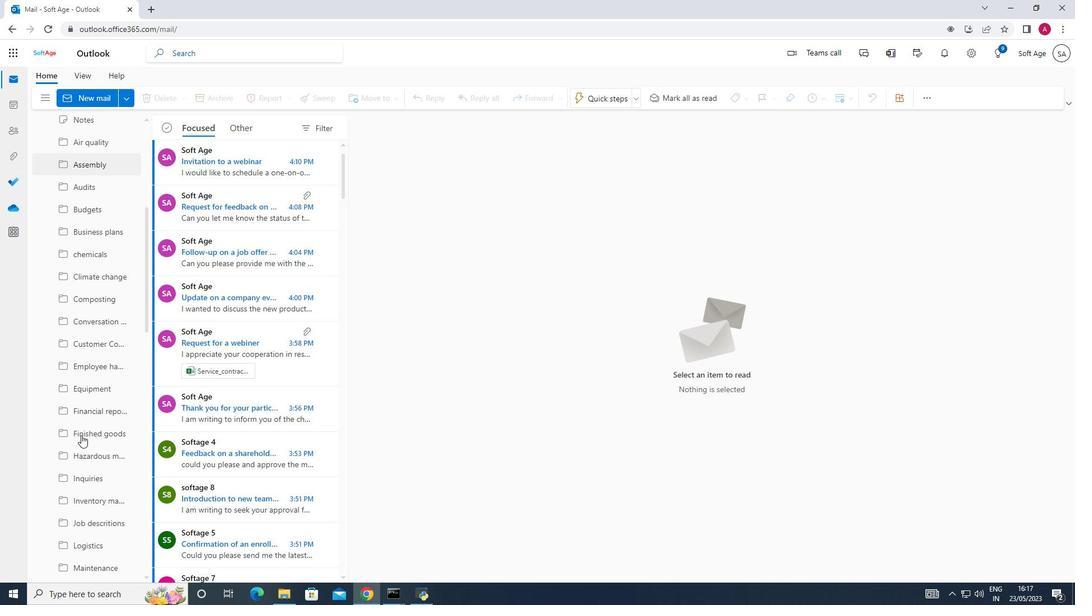 
Action: Mouse scrolled (81, 434) with delta (0, 0)
Screenshot: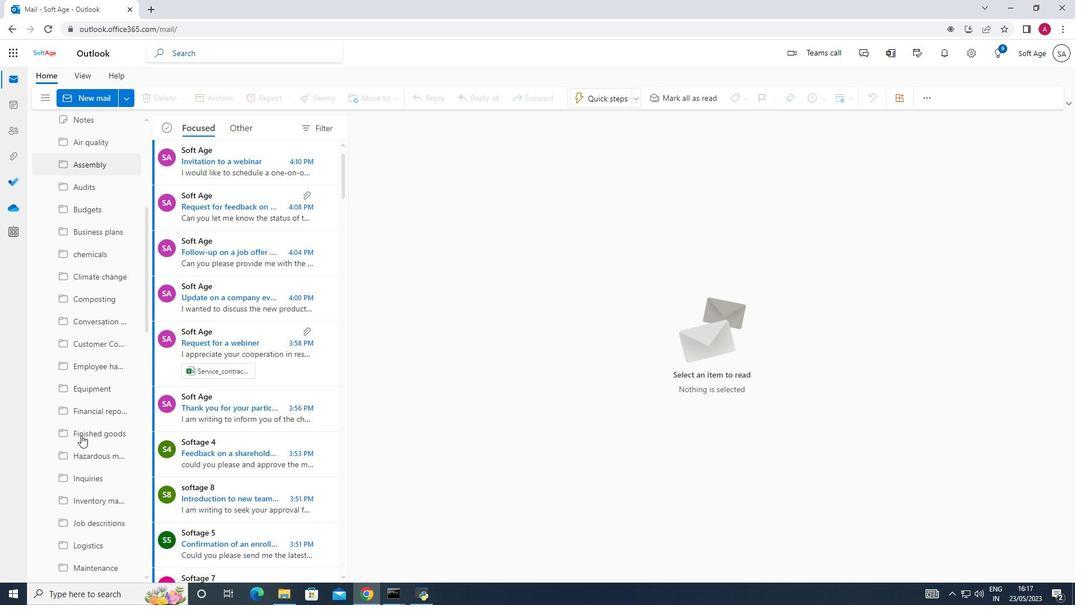 
Action: Mouse scrolled (81, 434) with delta (0, 0)
Screenshot: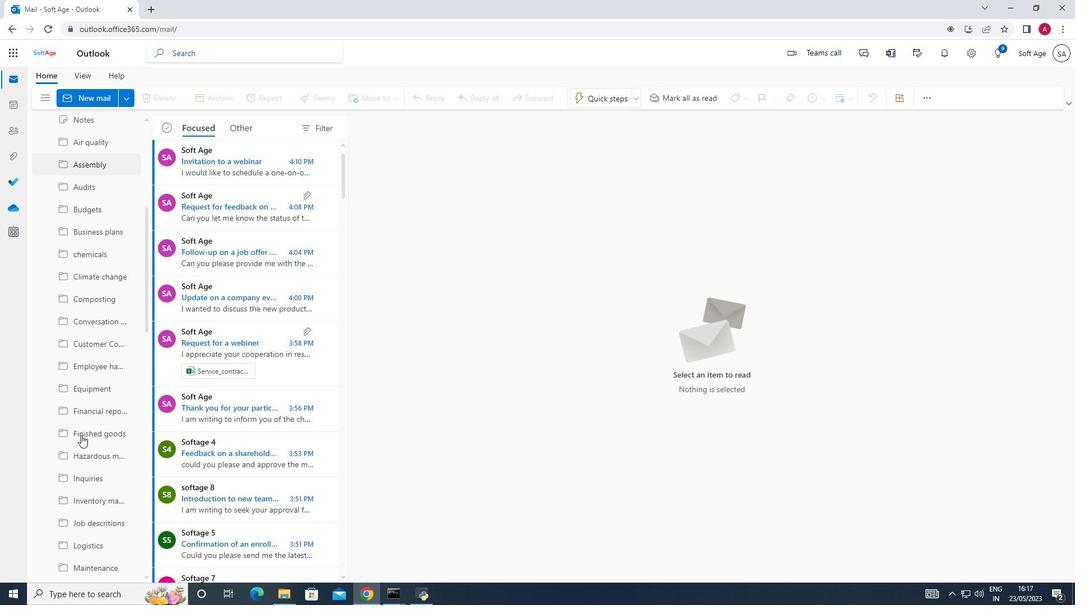 
Action: Mouse scrolled (81, 434) with delta (0, 0)
Screenshot: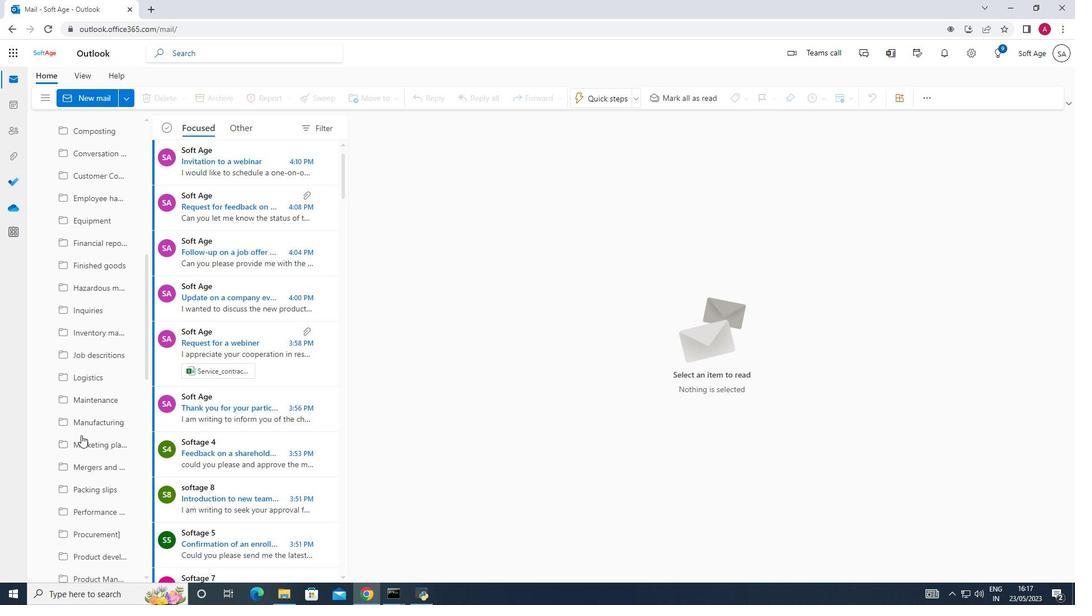 
Action: Mouse scrolled (81, 434) with delta (0, 0)
Screenshot: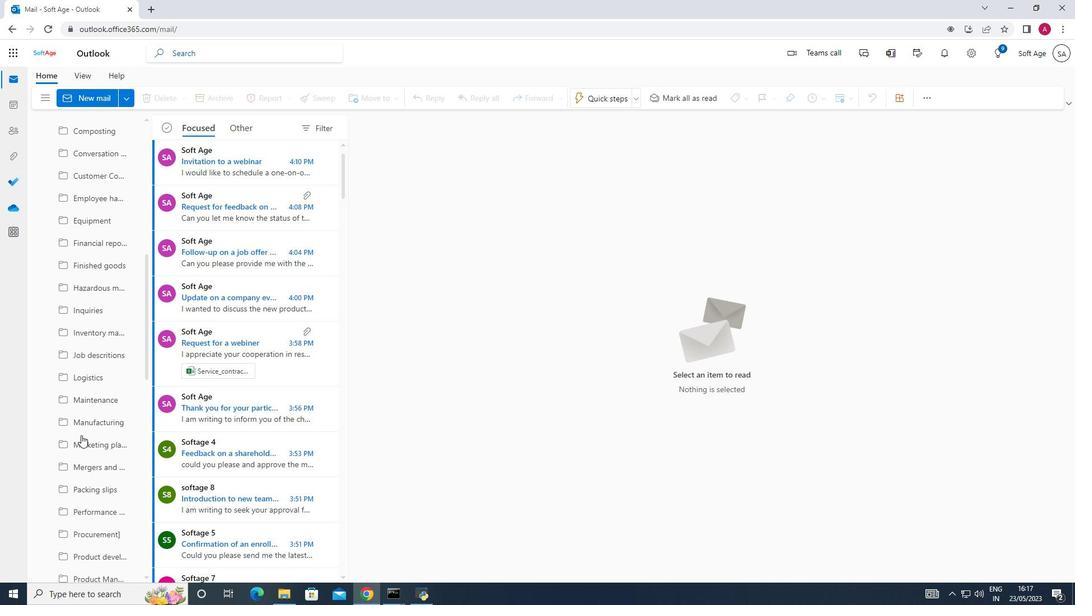 
Action: Mouse scrolled (81, 434) with delta (0, 0)
Screenshot: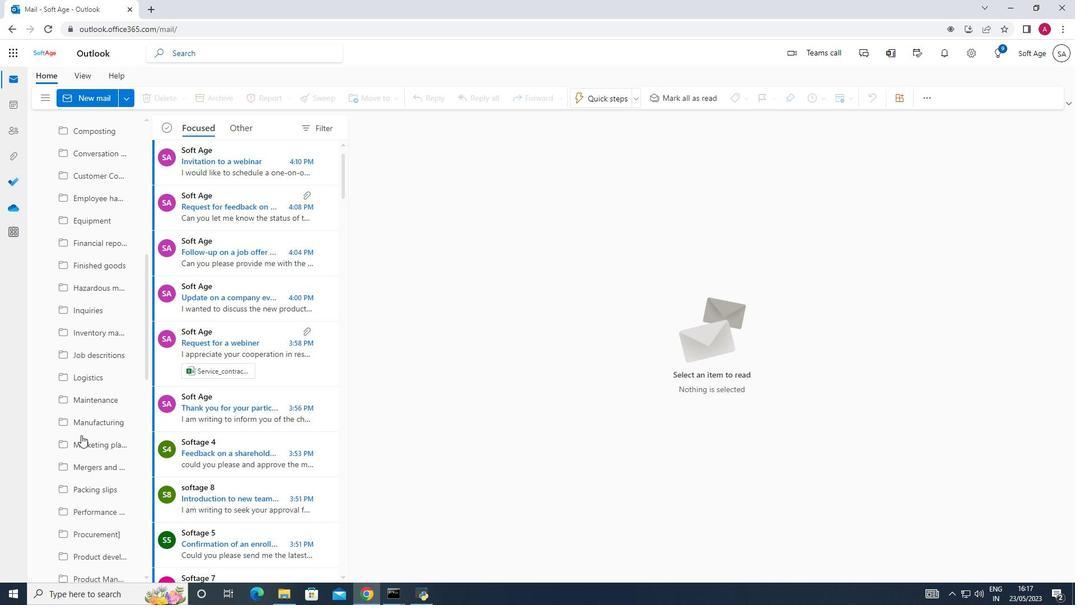 
Action: Mouse scrolled (81, 434) with delta (0, 0)
Screenshot: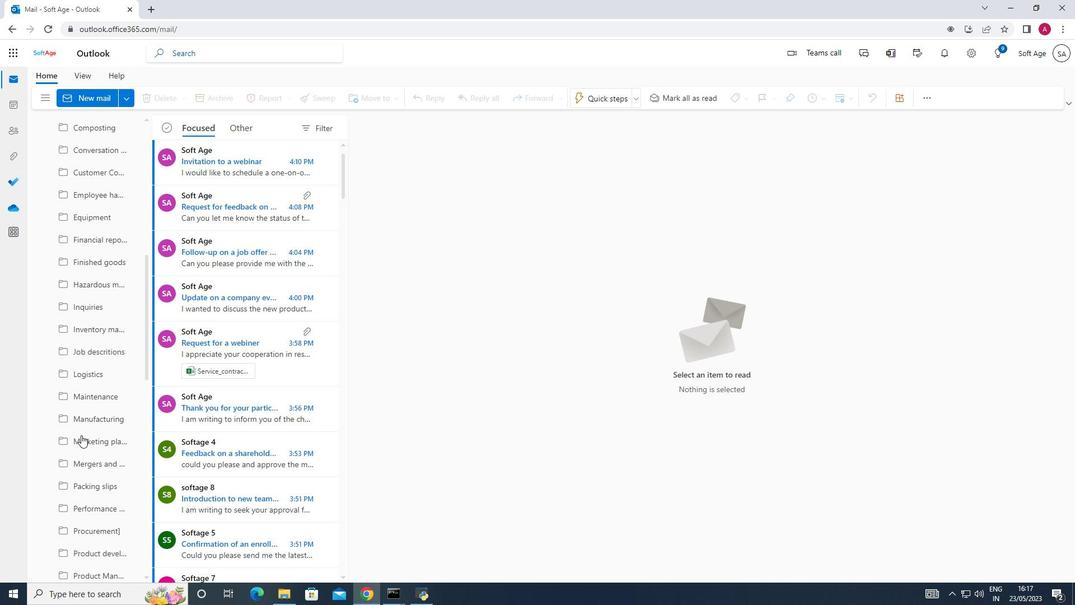
Action: Mouse scrolled (81, 434) with delta (0, 0)
Screenshot: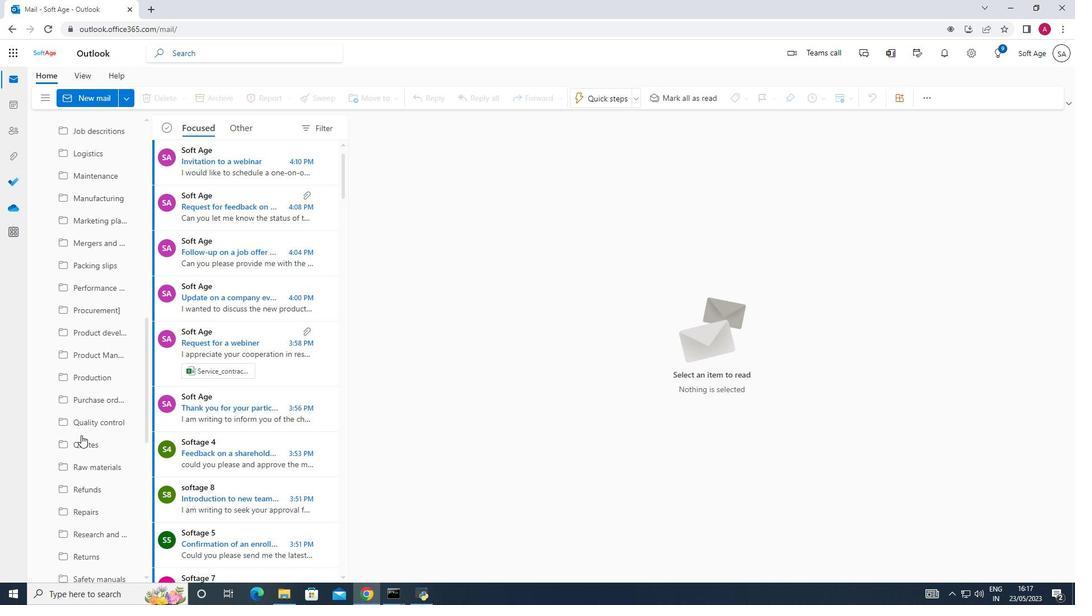 
Action: Mouse scrolled (81, 434) with delta (0, 0)
Screenshot: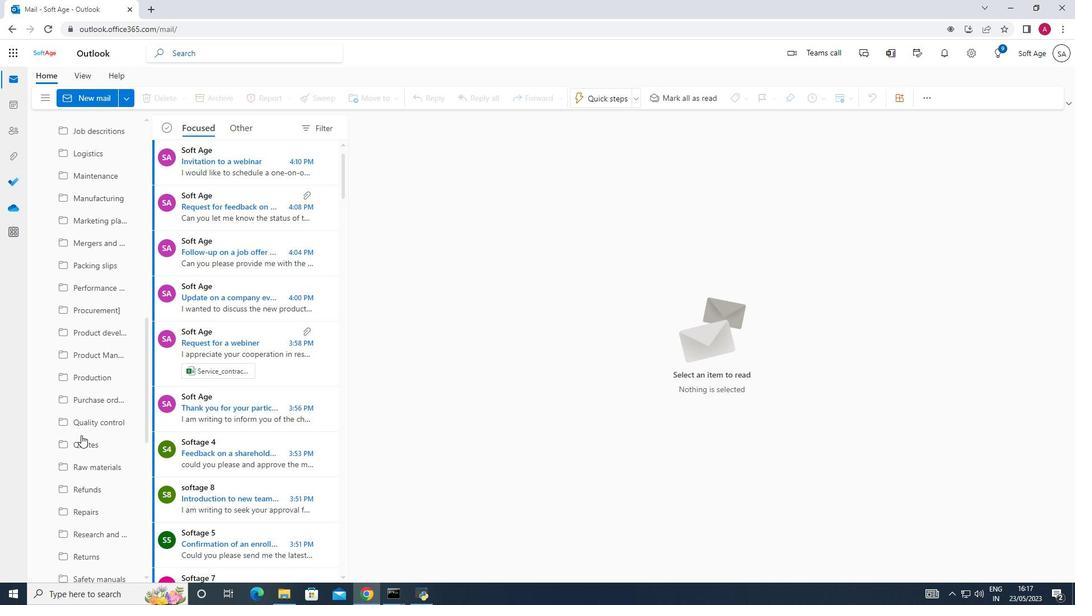 
Action: Mouse scrolled (81, 434) with delta (0, 0)
Screenshot: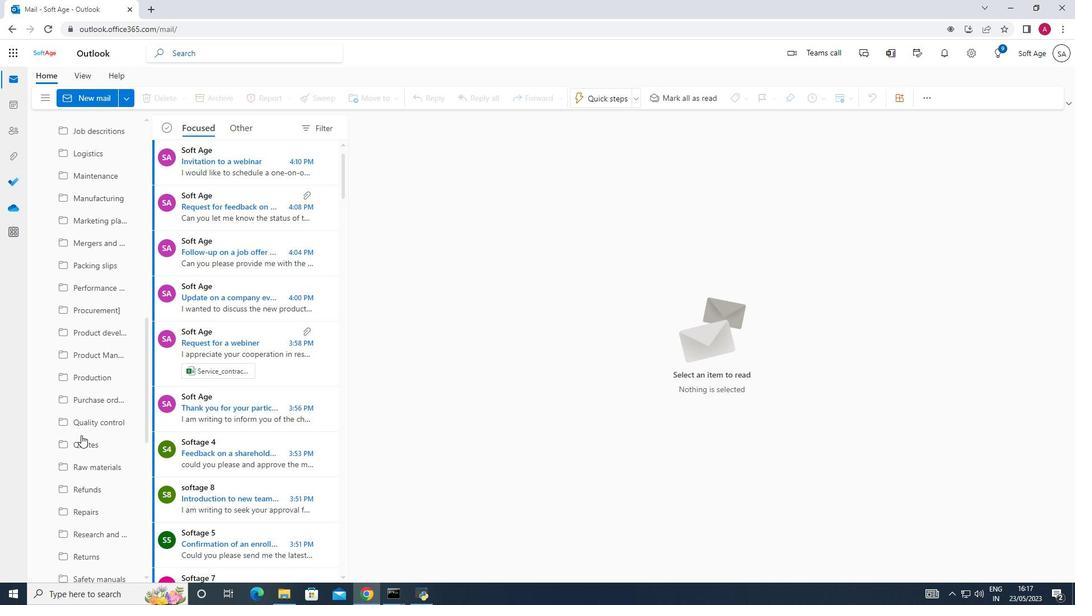 
Action: Mouse scrolled (81, 434) with delta (0, 0)
Screenshot: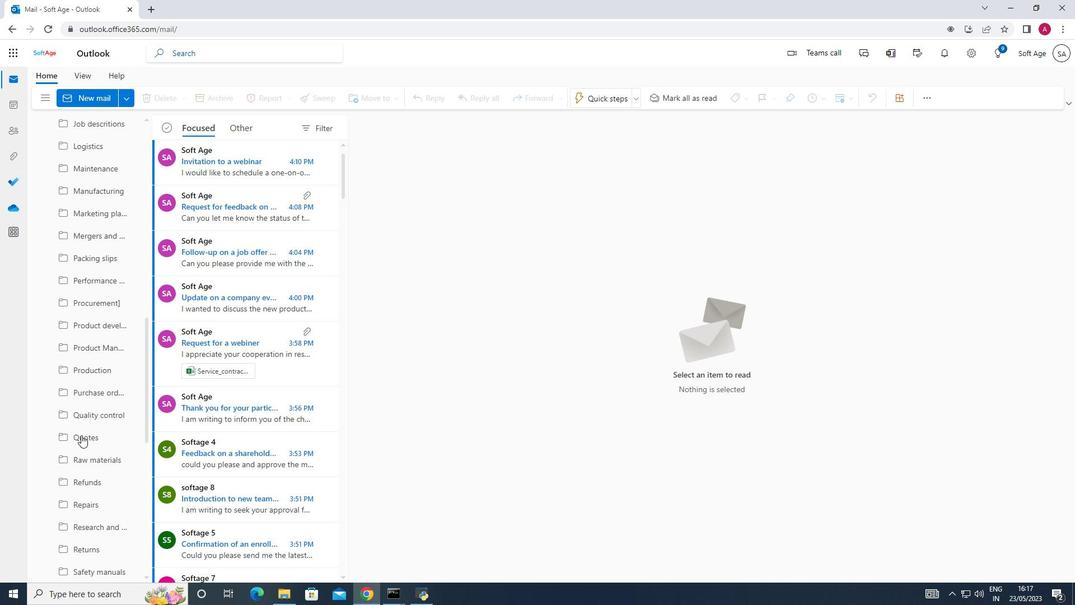
Action: Mouse scrolled (81, 434) with delta (0, 0)
Screenshot: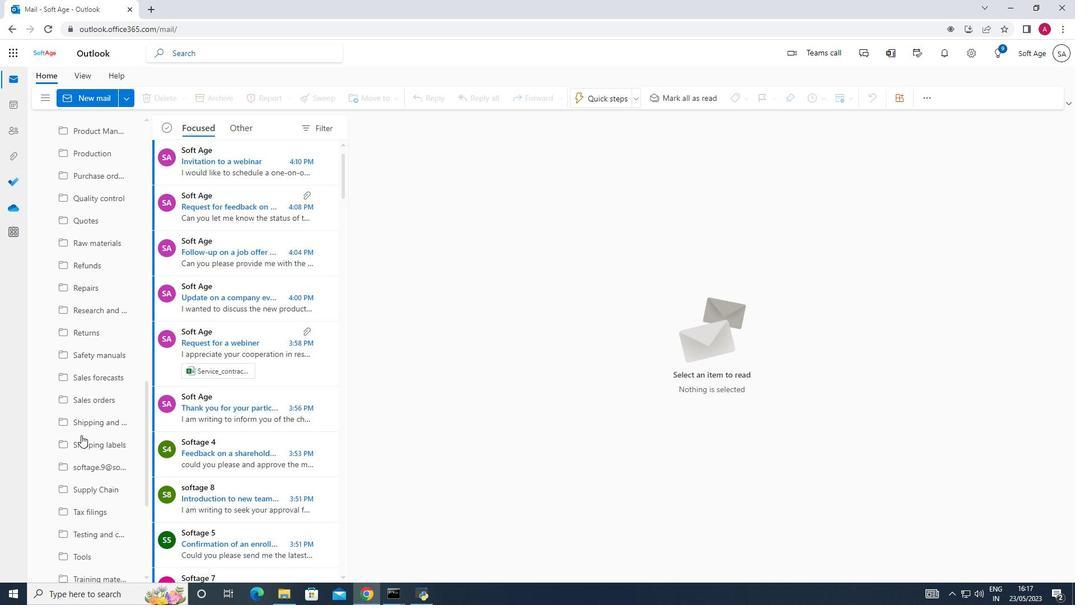 
Action: Mouse scrolled (81, 434) with delta (0, 0)
Screenshot: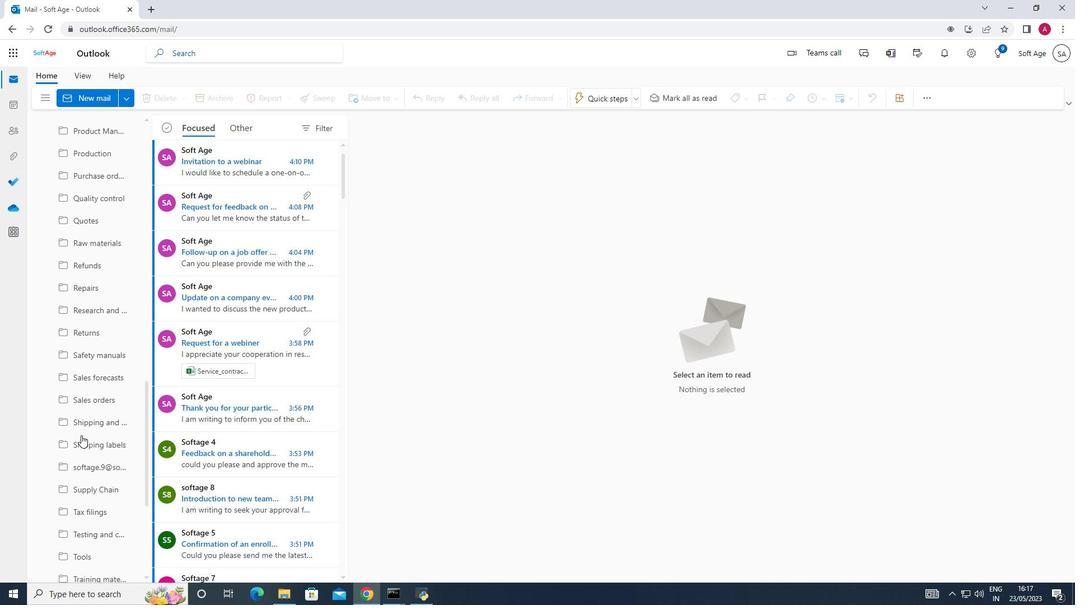 
Action: Mouse scrolled (81, 434) with delta (0, 0)
Screenshot: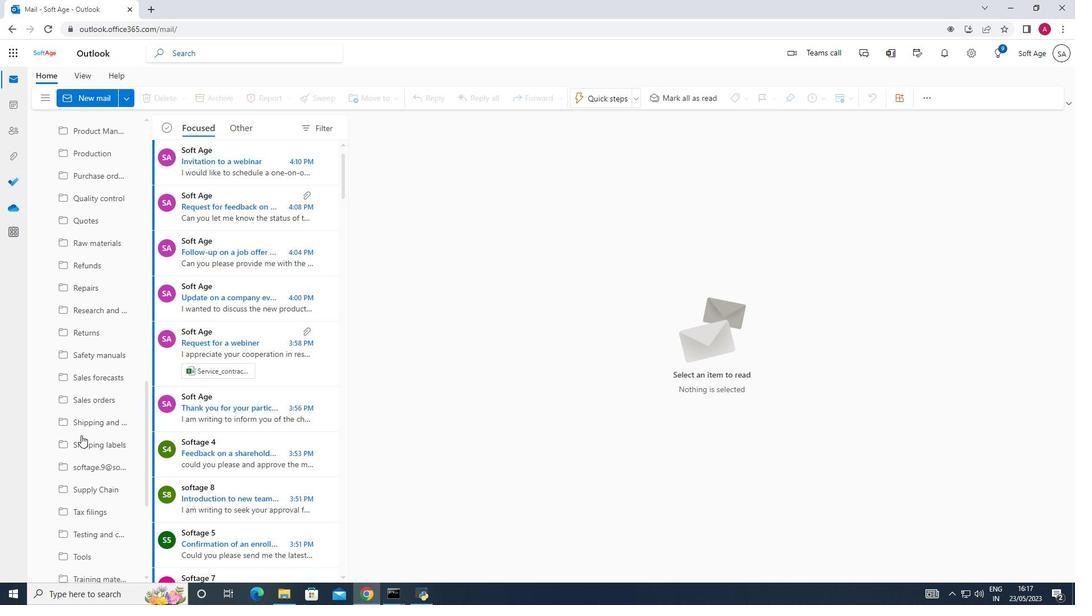 
Action: Mouse scrolled (81, 434) with delta (0, 0)
Screenshot: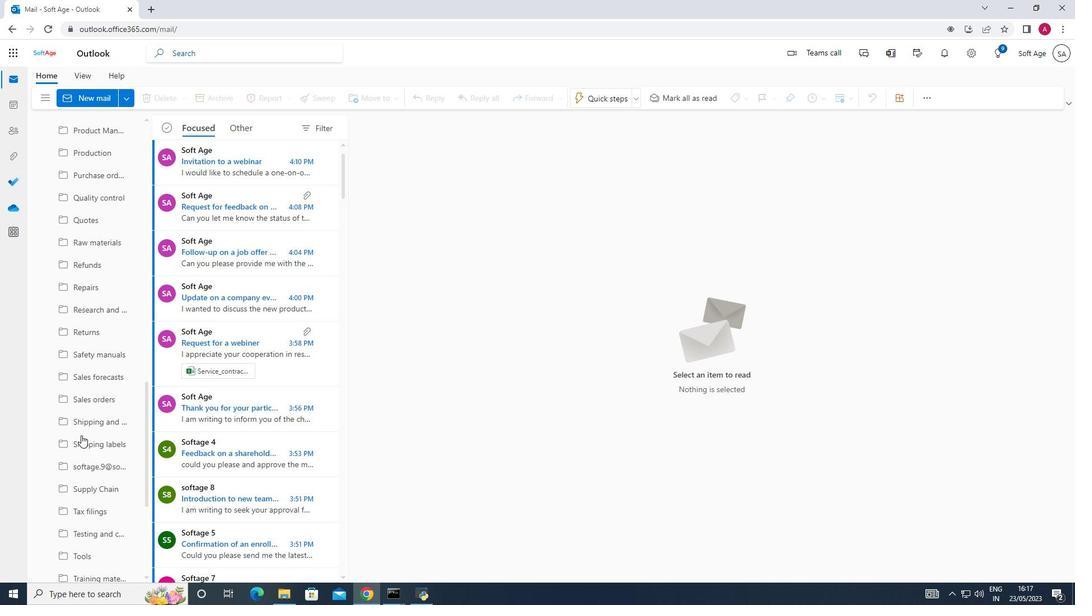 
Action: Mouse scrolled (81, 434) with delta (0, 0)
Screenshot: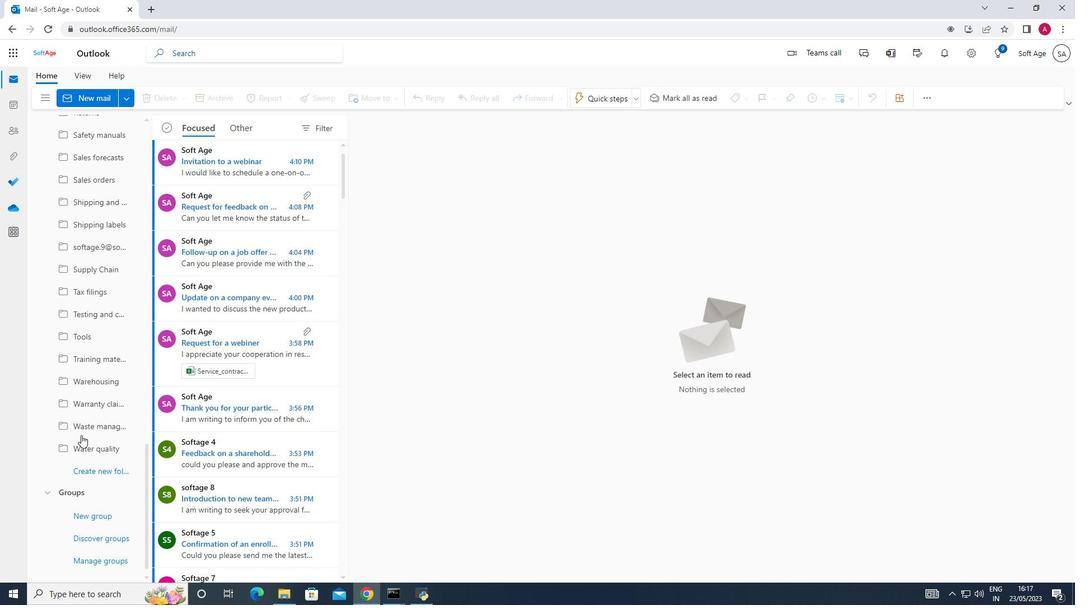 
Action: Mouse scrolled (81, 434) with delta (0, 0)
Screenshot: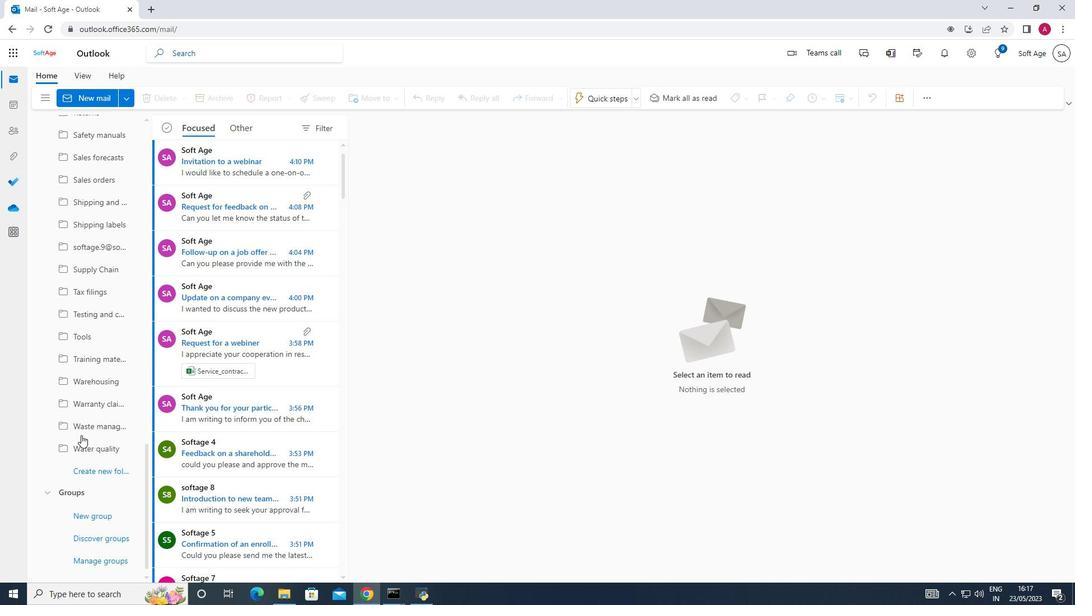 
Action: Mouse moved to (84, 473)
Screenshot: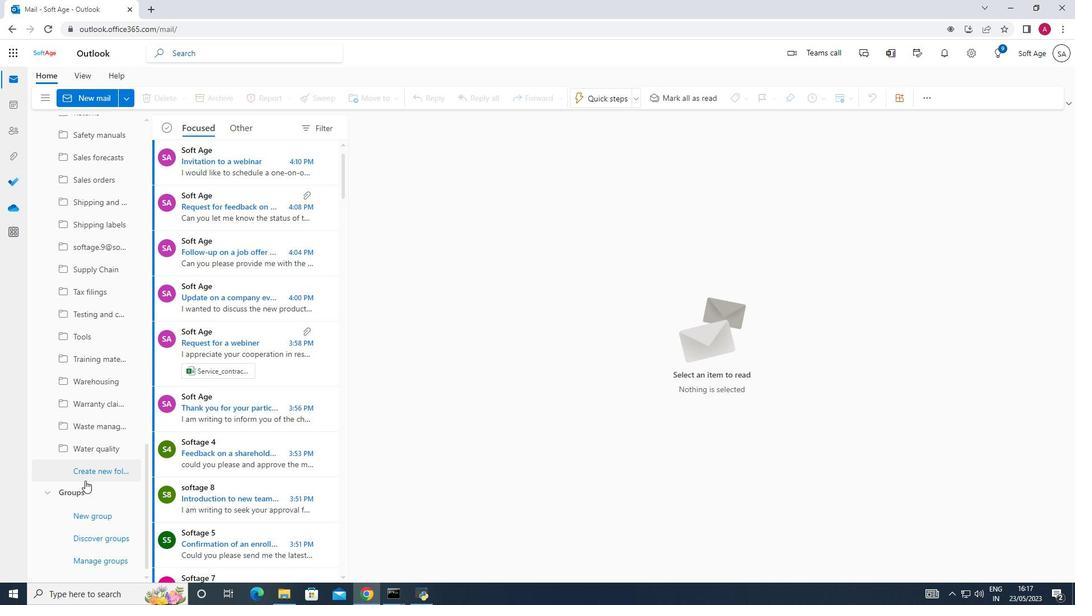 
Action: Mouse pressed left at (84, 473)
Screenshot: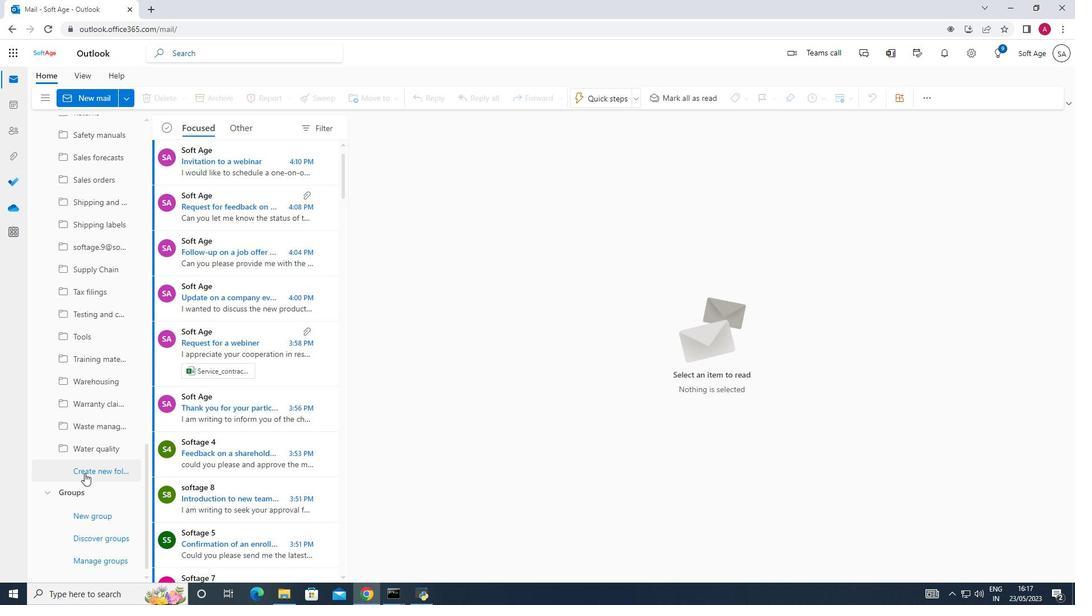 
Action: Mouse moved to (85, 475)
Screenshot: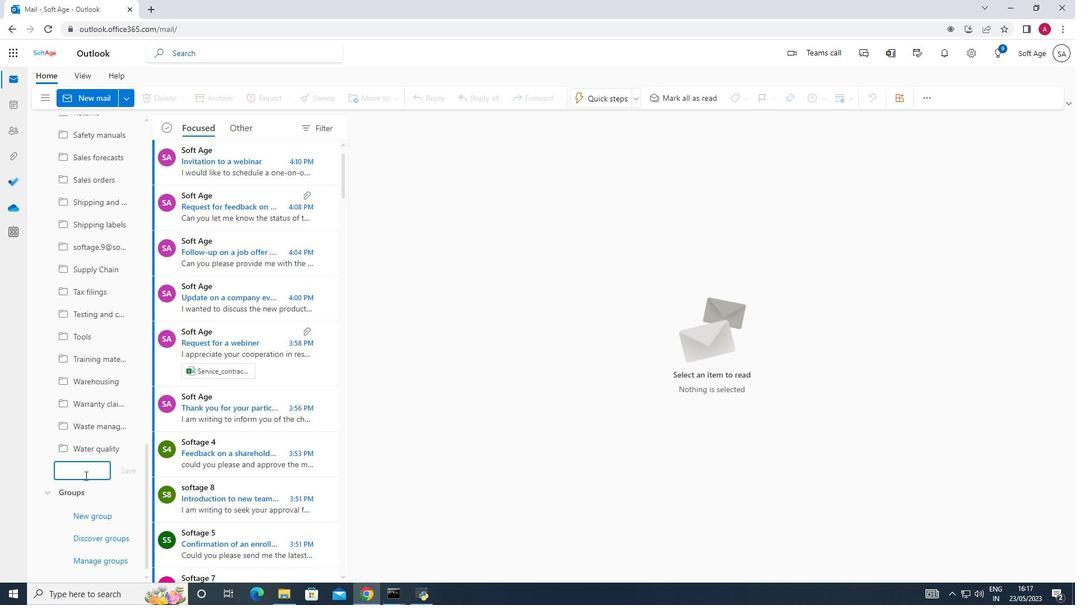 
Action: Mouse pressed left at (85, 475)
Screenshot: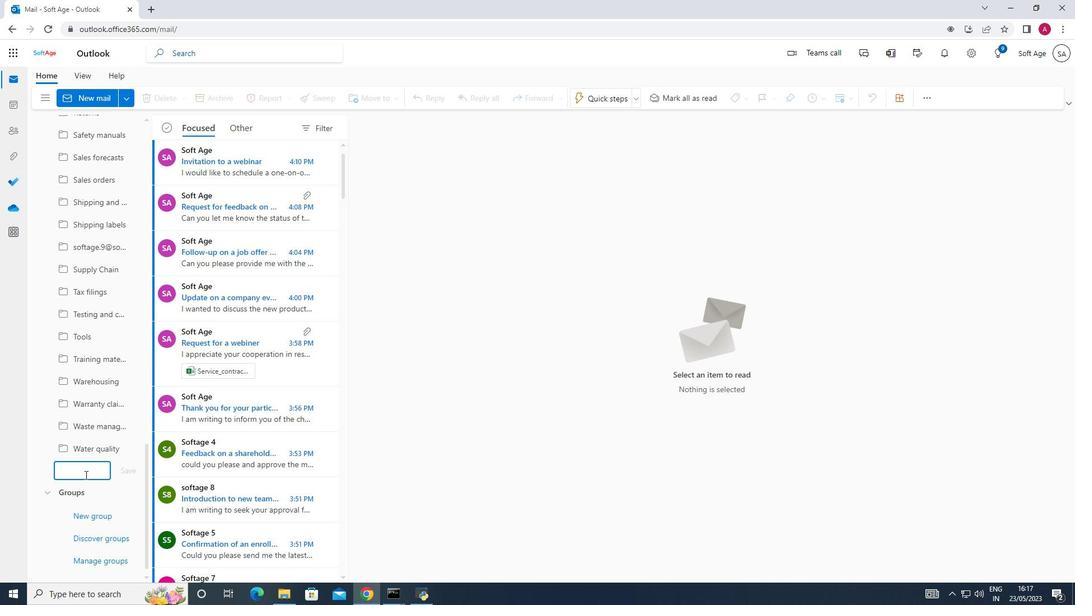 
Action: Key pressed <Key.shift><Key.shift><Key.shift><Key.shift><Key.shift><Key.shift><Key.shift><Key.shift><Key.shift>Joint<Key.space><Key.shift><Key.shift><Key.shift><Key.shift><Key.shift>Ventures<Key.enter>
Screenshot: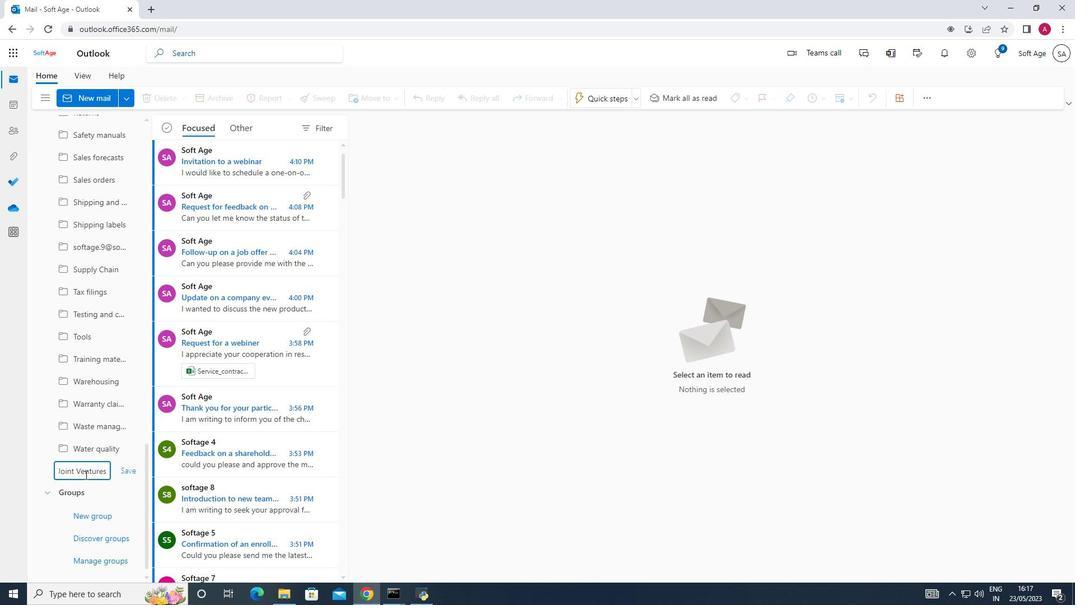 
Action: Mouse moved to (85, 474)
Screenshot: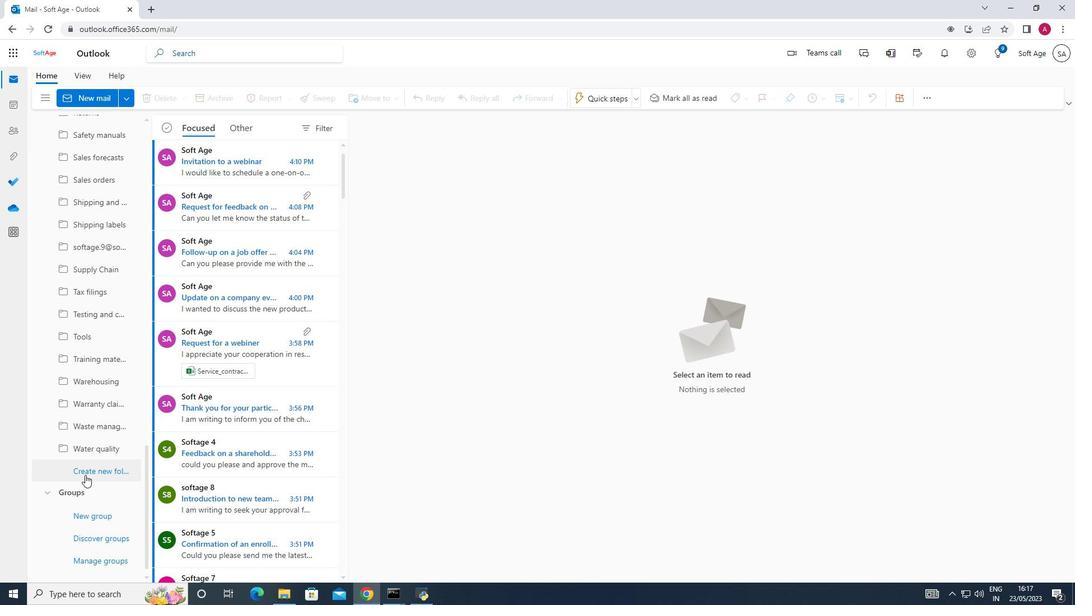 
Action: Mouse scrolled (85, 475) with delta (0, 0)
Screenshot: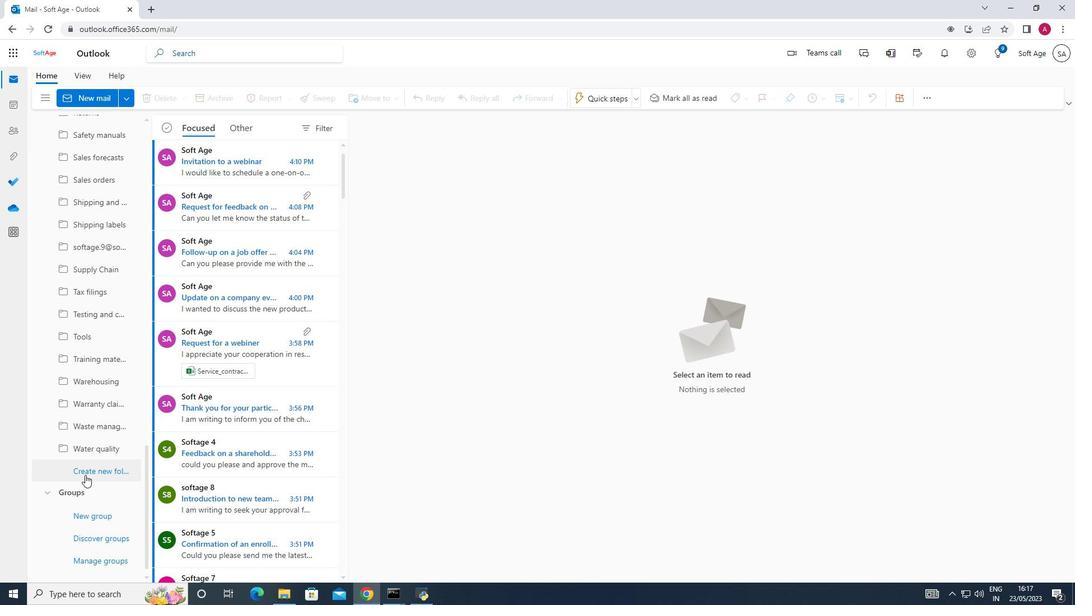 
Action: Mouse scrolled (85, 475) with delta (0, 0)
Screenshot: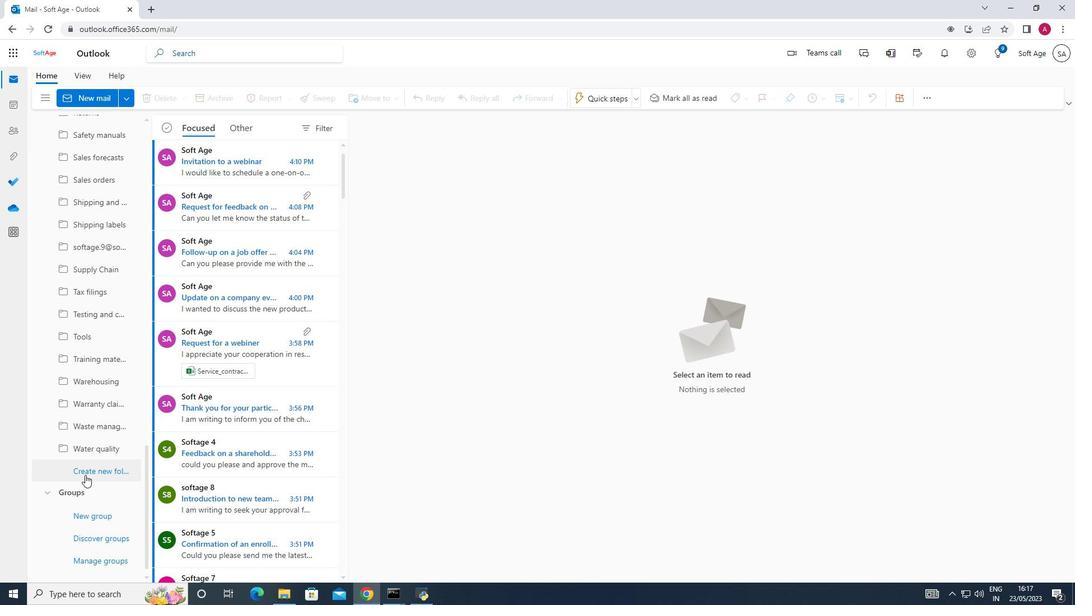 
Action: Mouse scrolled (85, 475) with delta (0, 0)
Screenshot: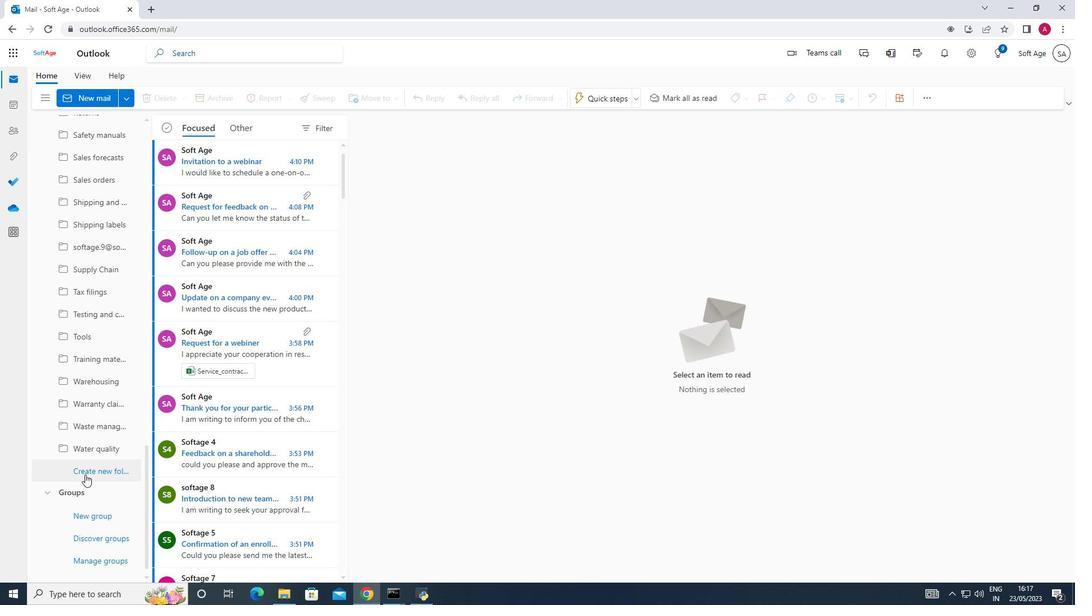 
Action: Mouse scrolled (85, 475) with delta (0, 0)
Screenshot: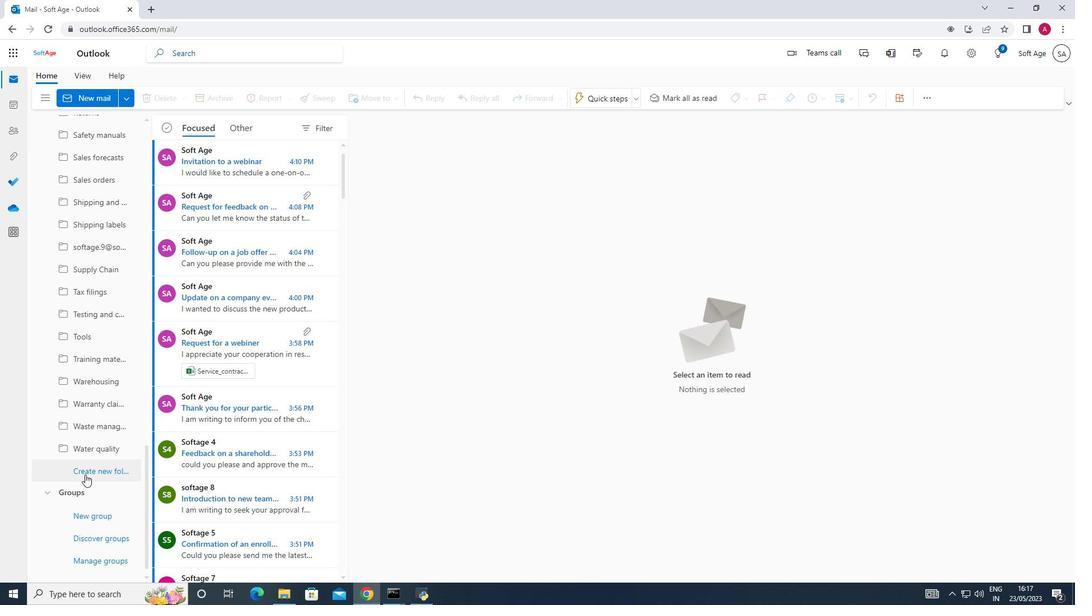 
Action: Mouse scrolled (85, 475) with delta (0, 0)
Screenshot: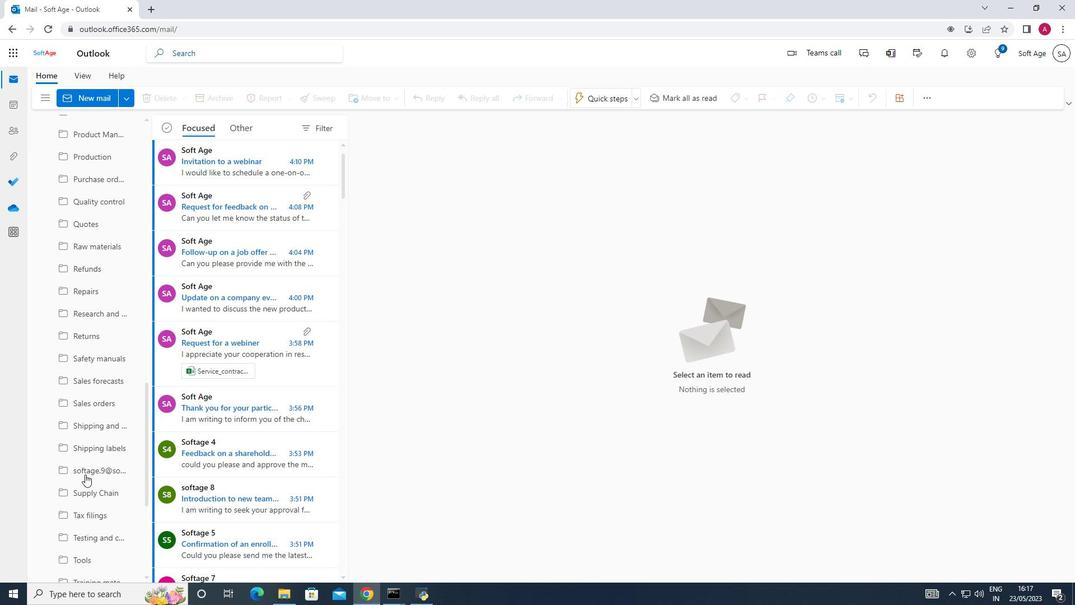 
Action: Mouse scrolled (85, 475) with delta (0, 0)
Screenshot: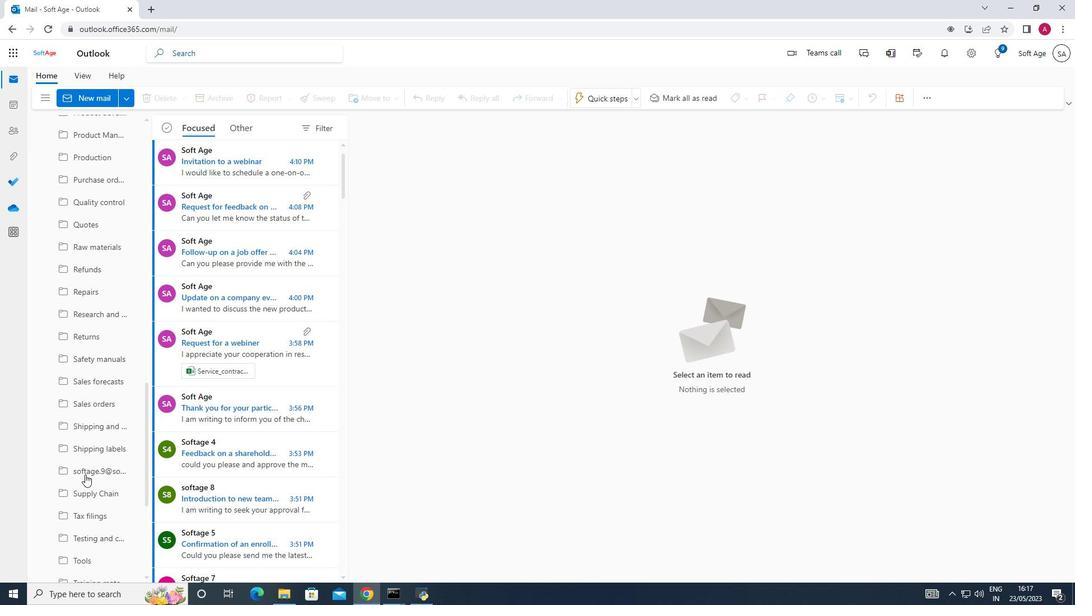 
Action: Mouse scrolled (85, 475) with delta (0, 0)
Screenshot: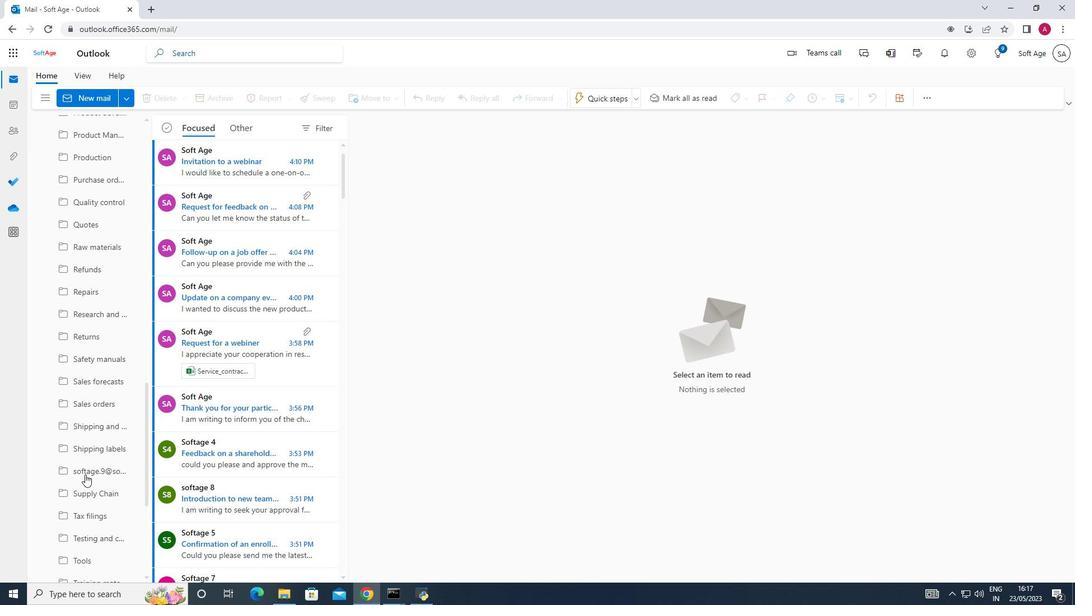 
Action: Mouse scrolled (85, 475) with delta (0, 0)
Screenshot: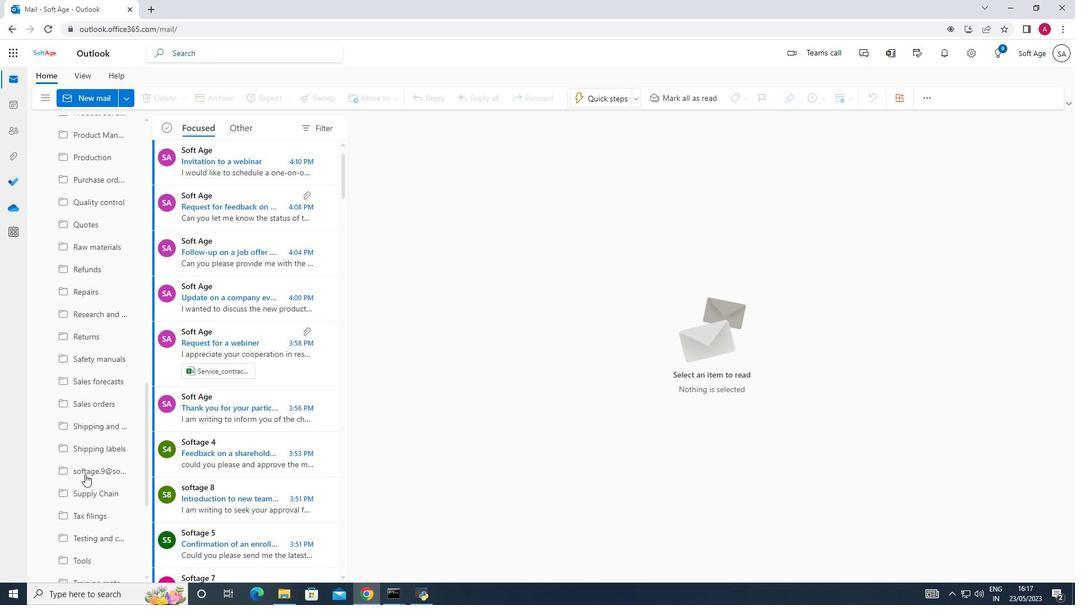 
Action: Mouse scrolled (85, 475) with delta (0, 0)
Screenshot: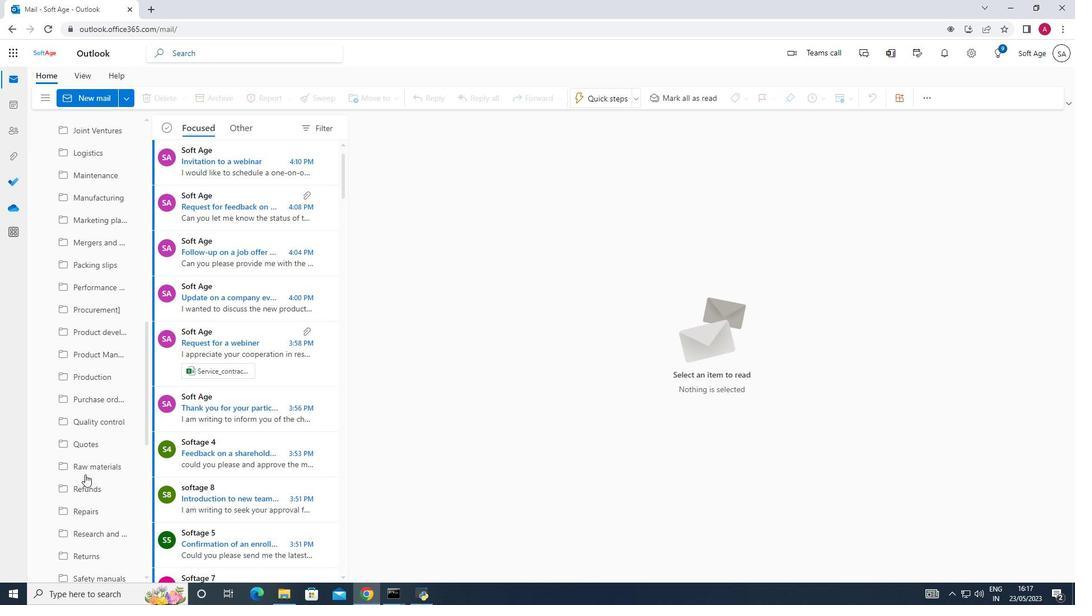 
Action: Mouse scrolled (85, 475) with delta (0, 0)
Screenshot: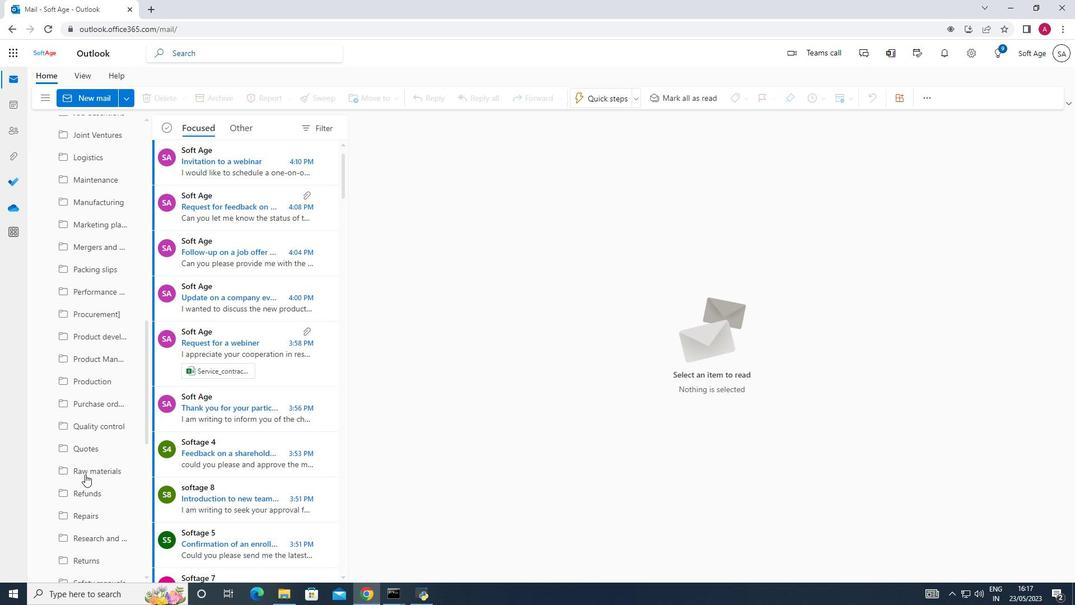 
Action: Mouse scrolled (85, 475) with delta (0, 0)
Screenshot: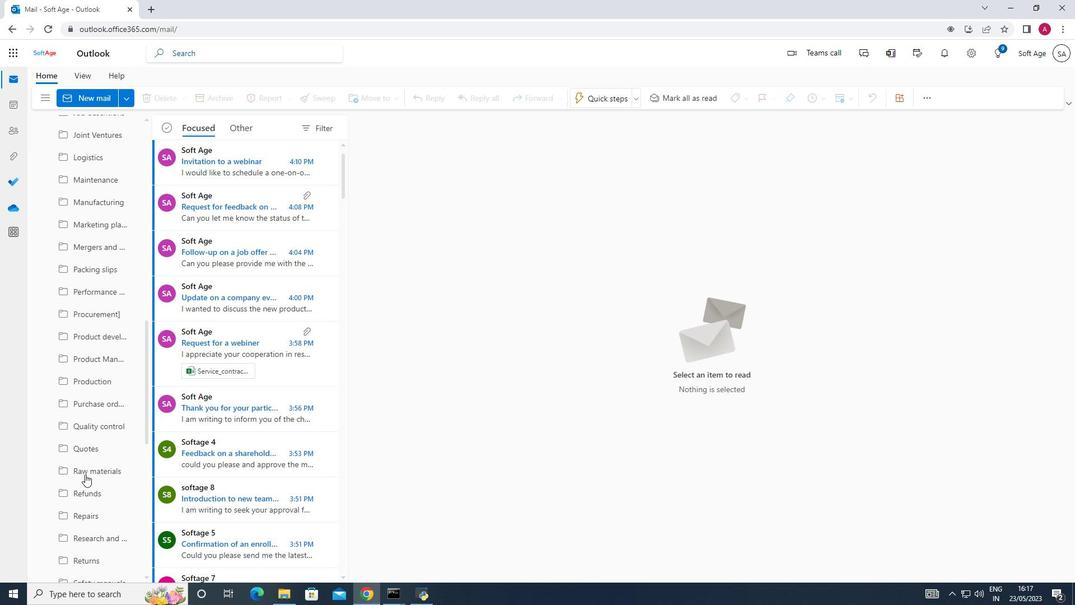 
Action: Mouse scrolled (85, 475) with delta (0, 0)
Screenshot: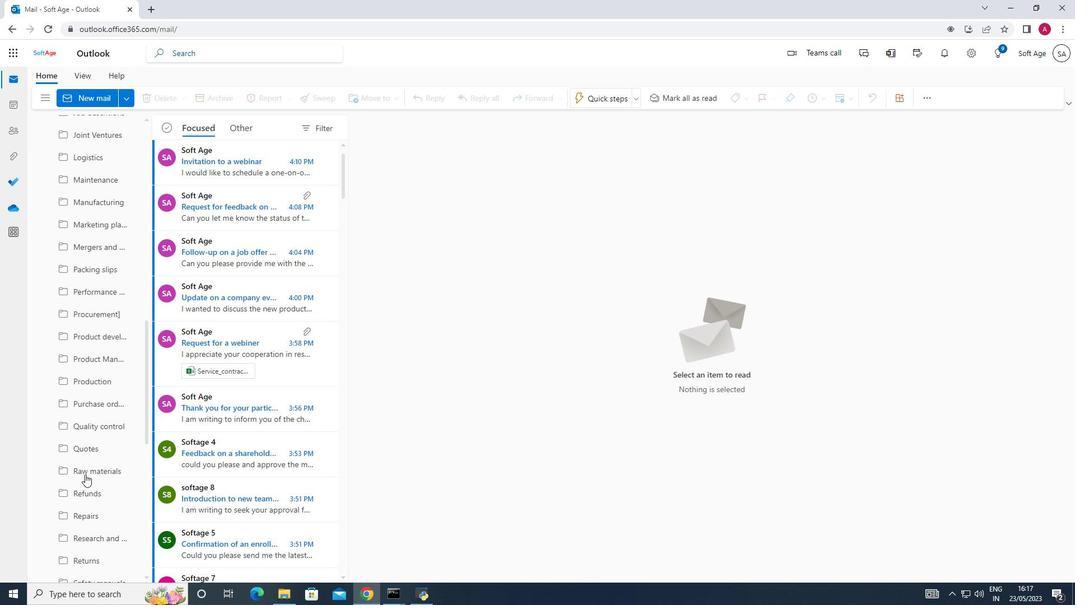 
Action: Mouse scrolled (85, 475) with delta (0, 0)
Screenshot: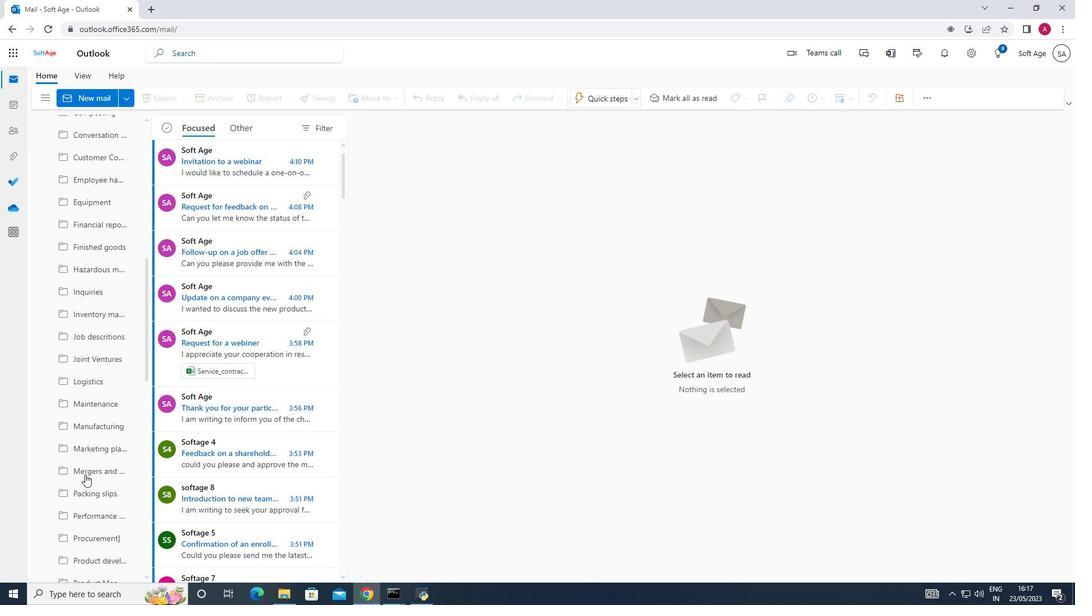 
Action: Mouse scrolled (85, 475) with delta (0, 0)
Screenshot: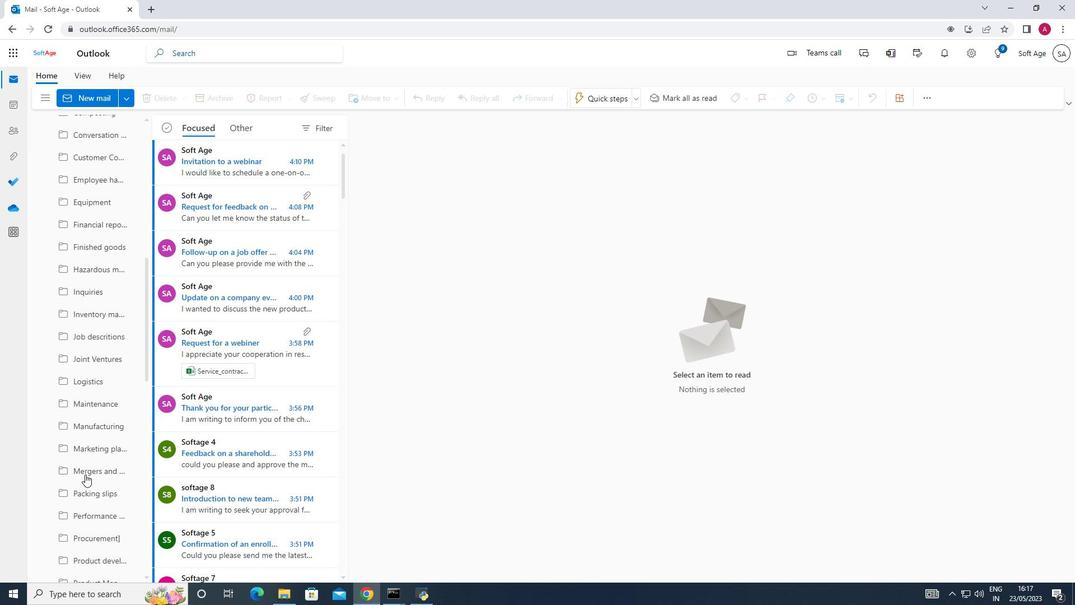
Action: Mouse scrolled (85, 475) with delta (0, 0)
Screenshot: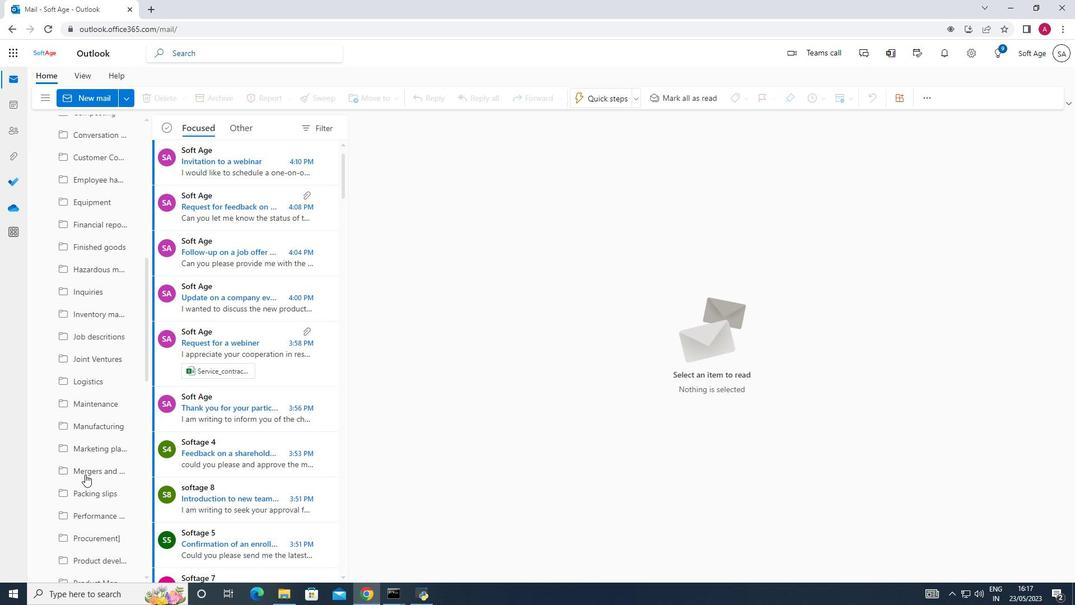 
Action: Mouse scrolled (85, 475) with delta (0, 0)
Screenshot: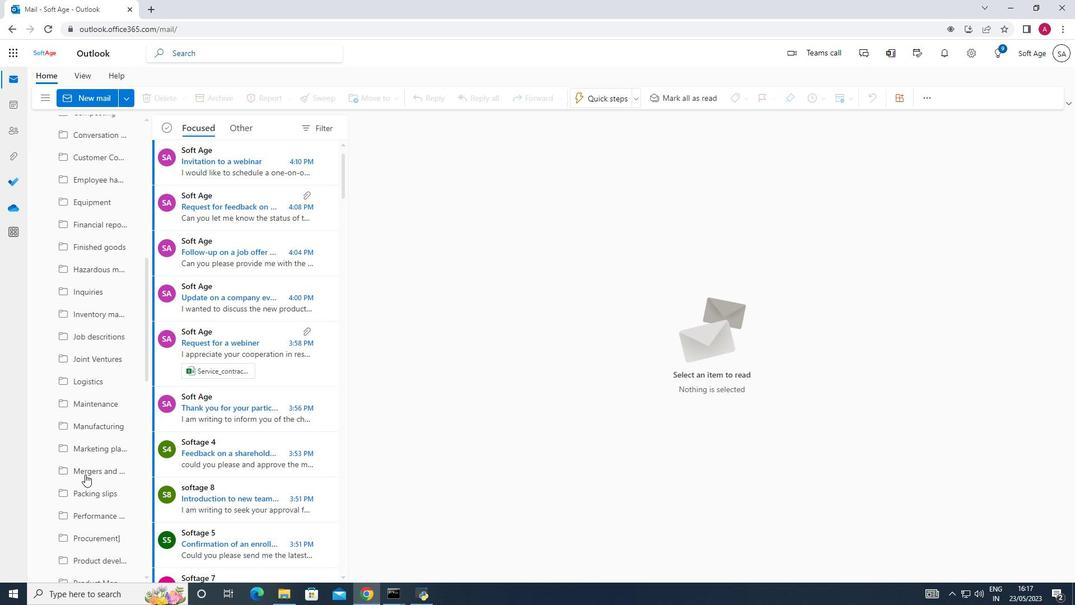 
Action: Mouse scrolled (85, 475) with delta (0, 0)
Screenshot: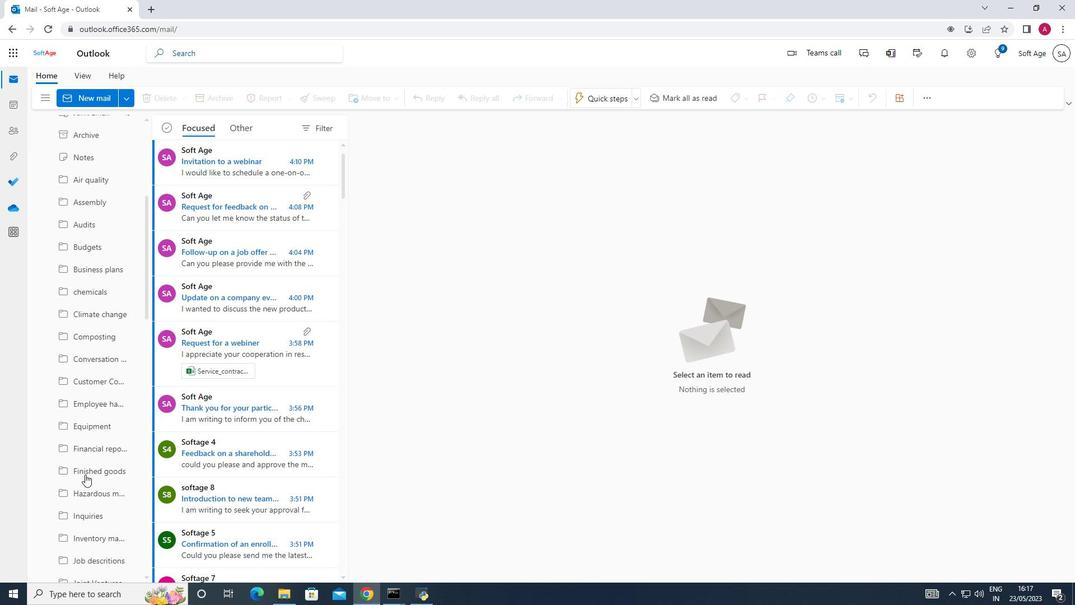 
Action: Mouse scrolled (85, 475) with delta (0, 0)
Screenshot: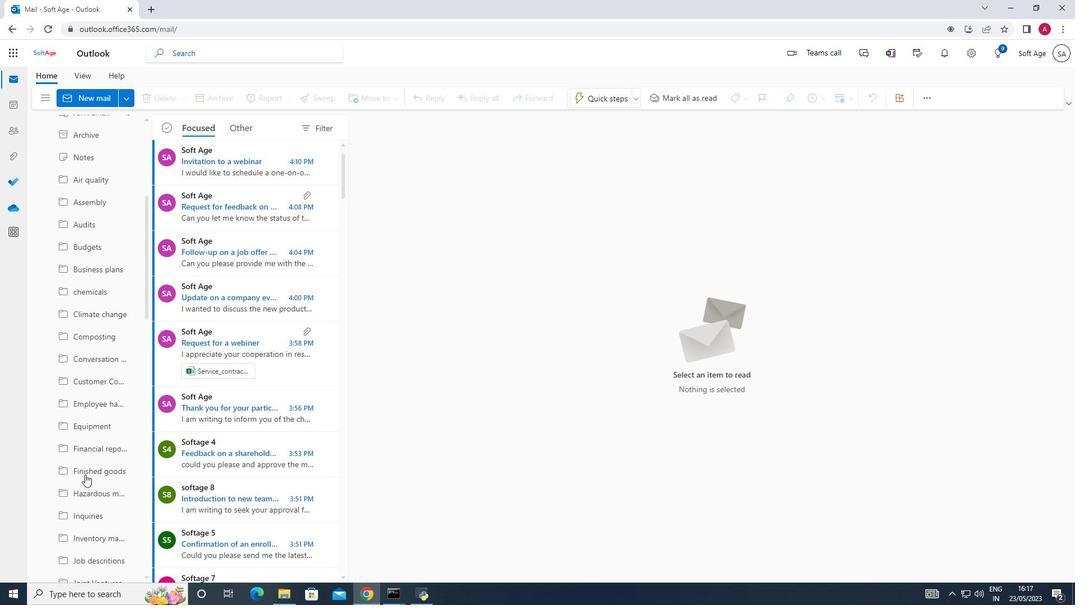 
Action: Mouse scrolled (85, 475) with delta (0, 0)
Screenshot: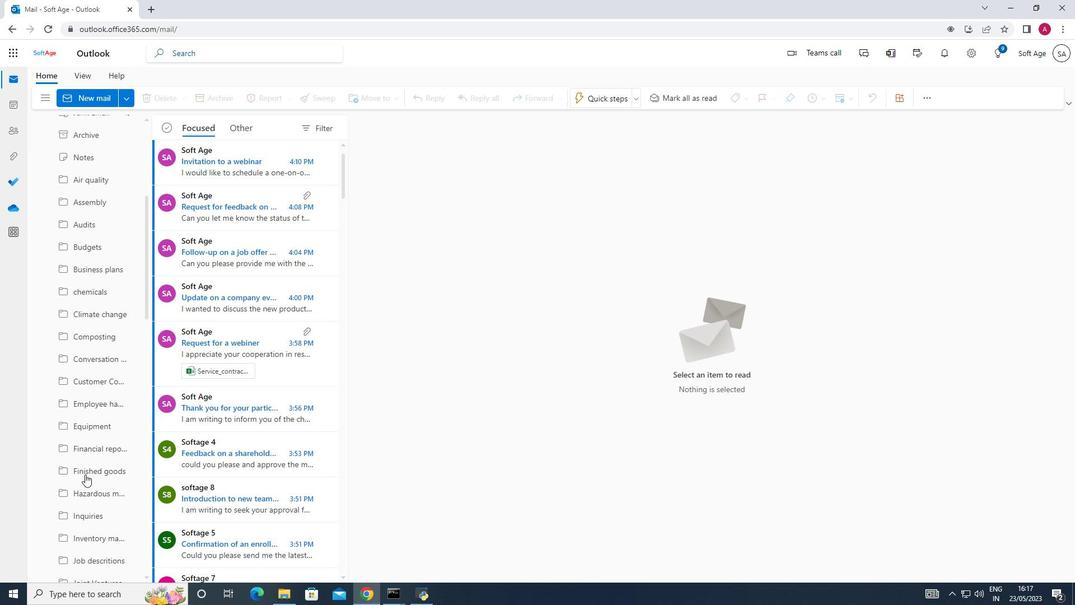 
Action: Mouse scrolled (85, 475) with delta (0, 0)
Screenshot: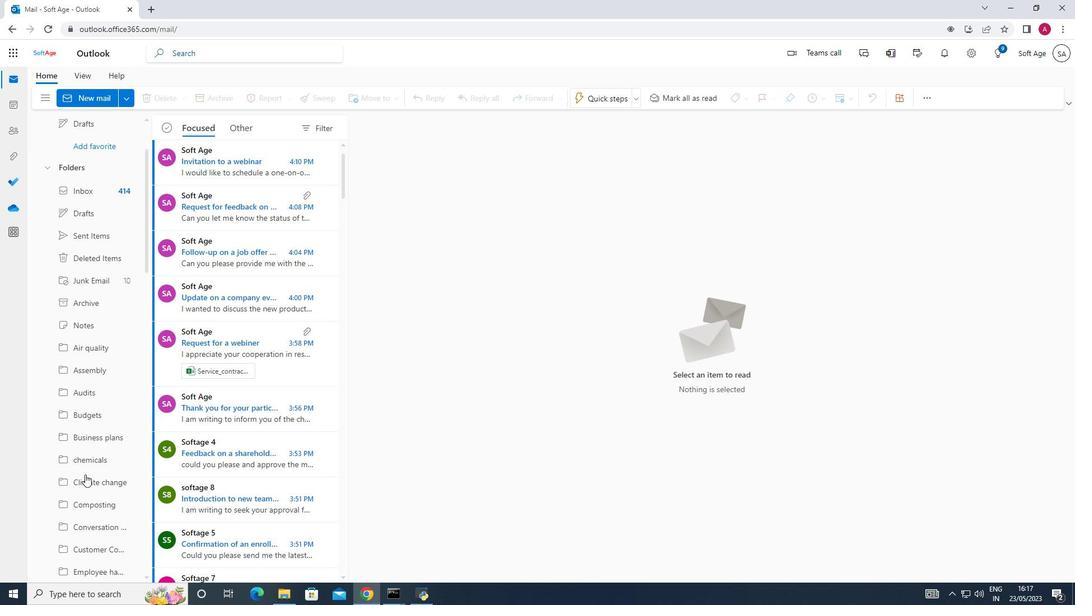 
Action: Mouse scrolled (85, 475) with delta (0, 0)
Screenshot: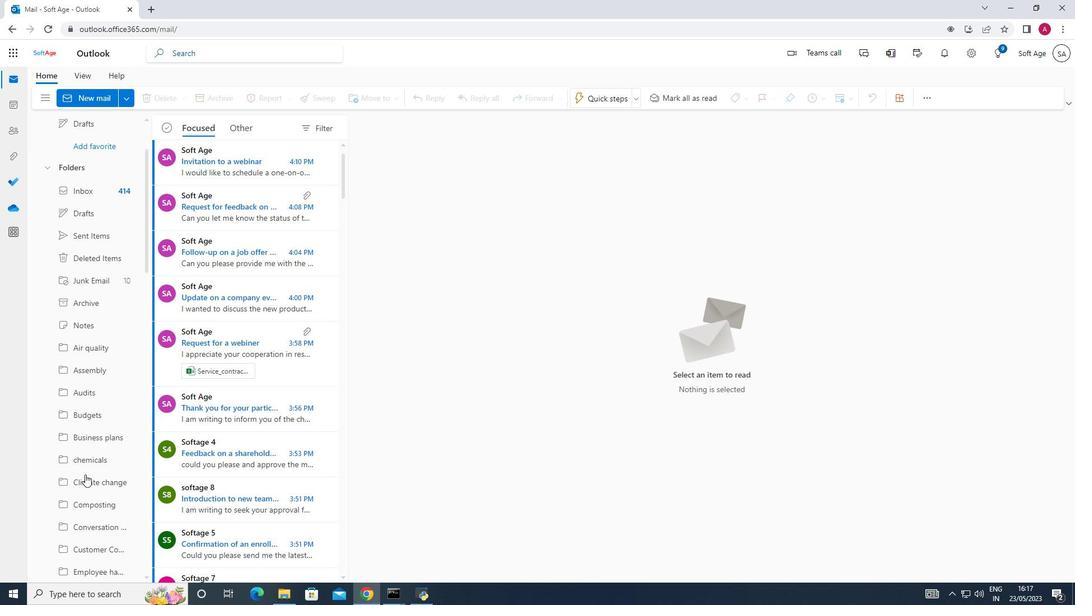 
Action: Mouse scrolled (85, 475) with delta (0, 0)
Screenshot: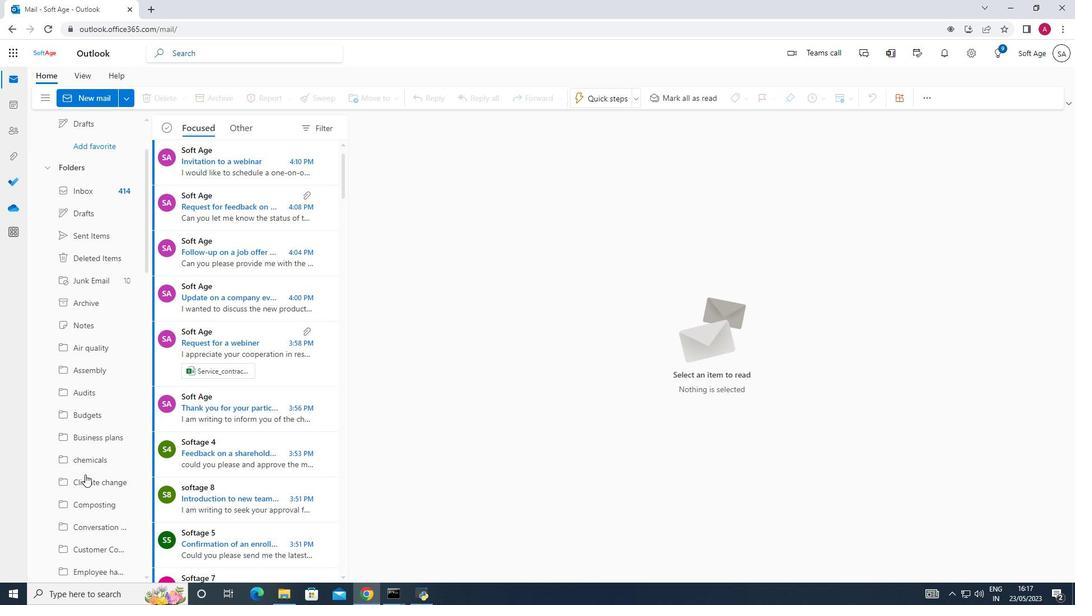 
Action: Mouse moved to (110, 174)
Screenshot: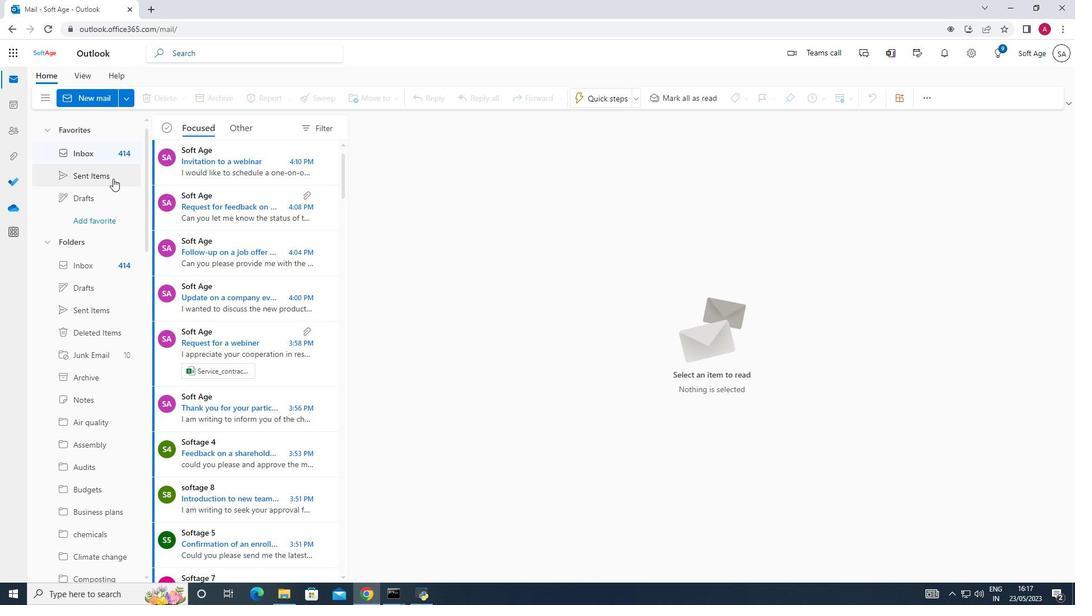 
Action: Mouse pressed left at (110, 174)
Screenshot: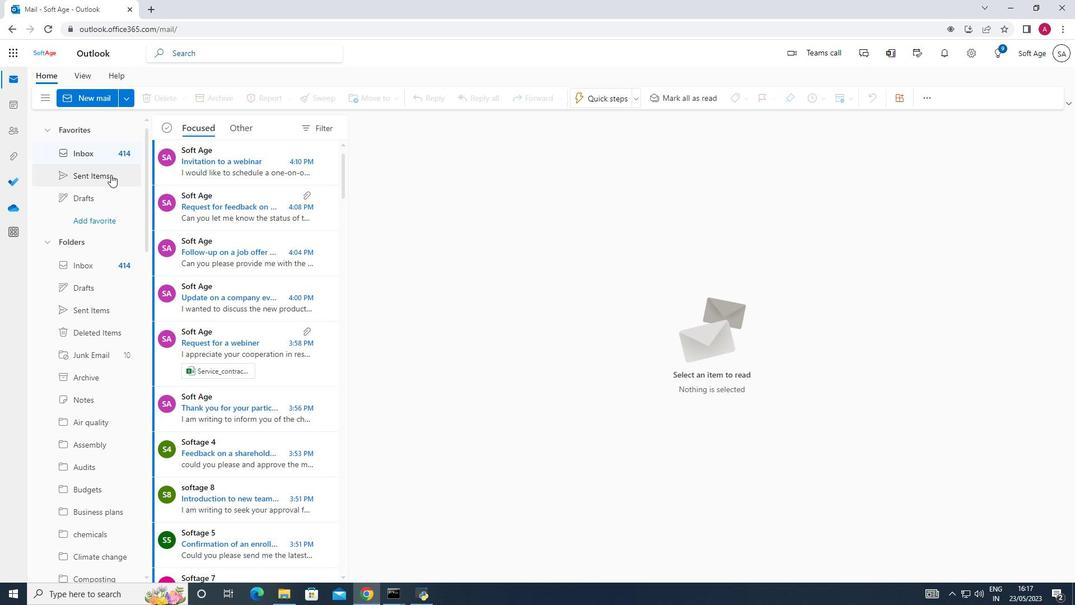
Action: Mouse moved to (244, 180)
Screenshot: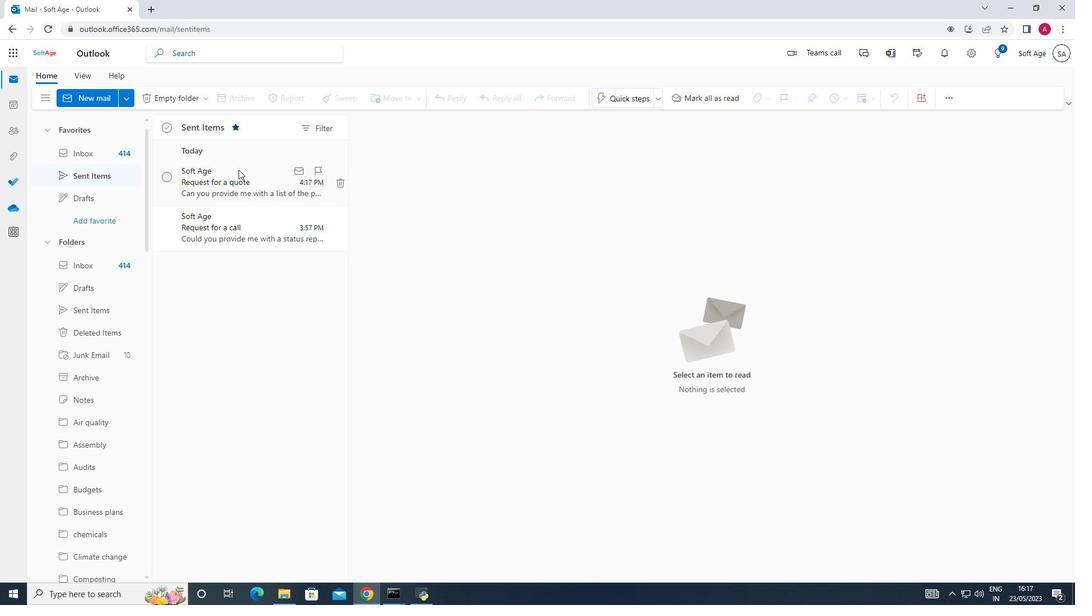 
Action: Mouse pressed left at (244, 180)
Screenshot: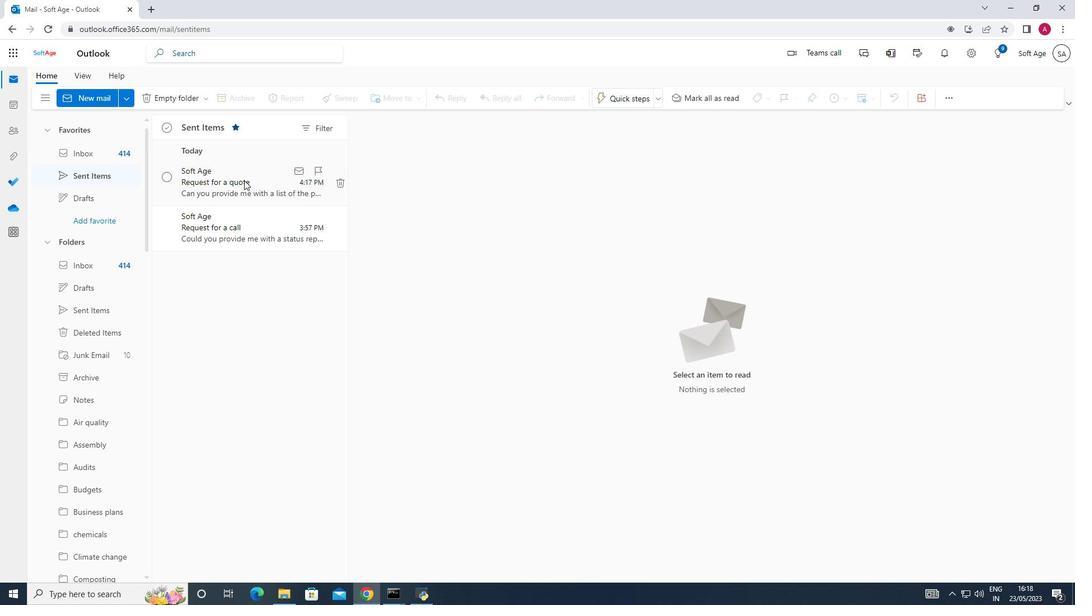 
Action: Mouse pressed right at (244, 180)
Screenshot: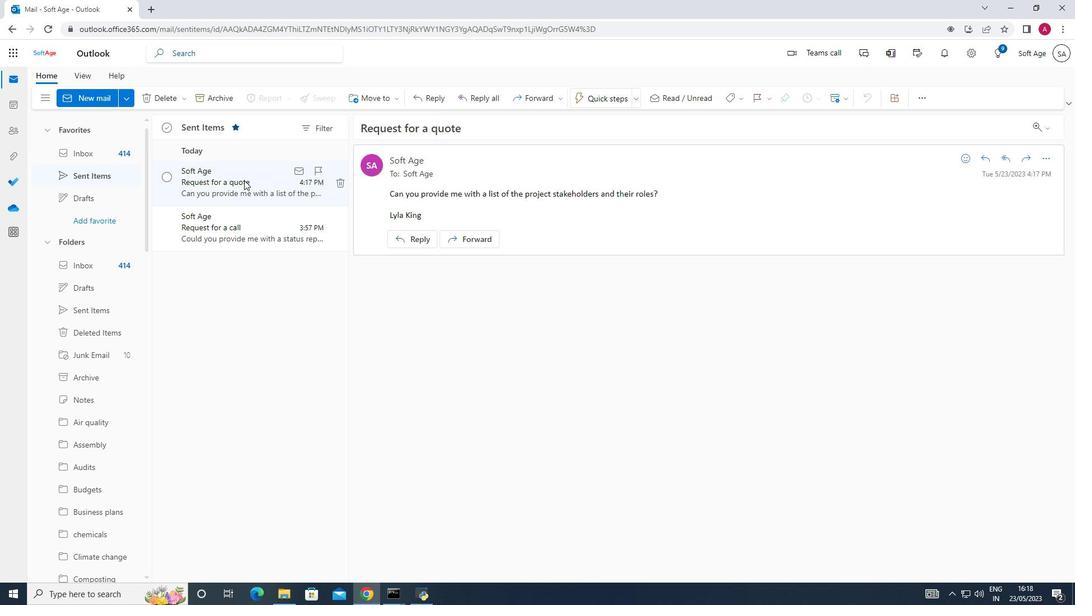 
Action: Mouse moved to (263, 227)
Screenshot: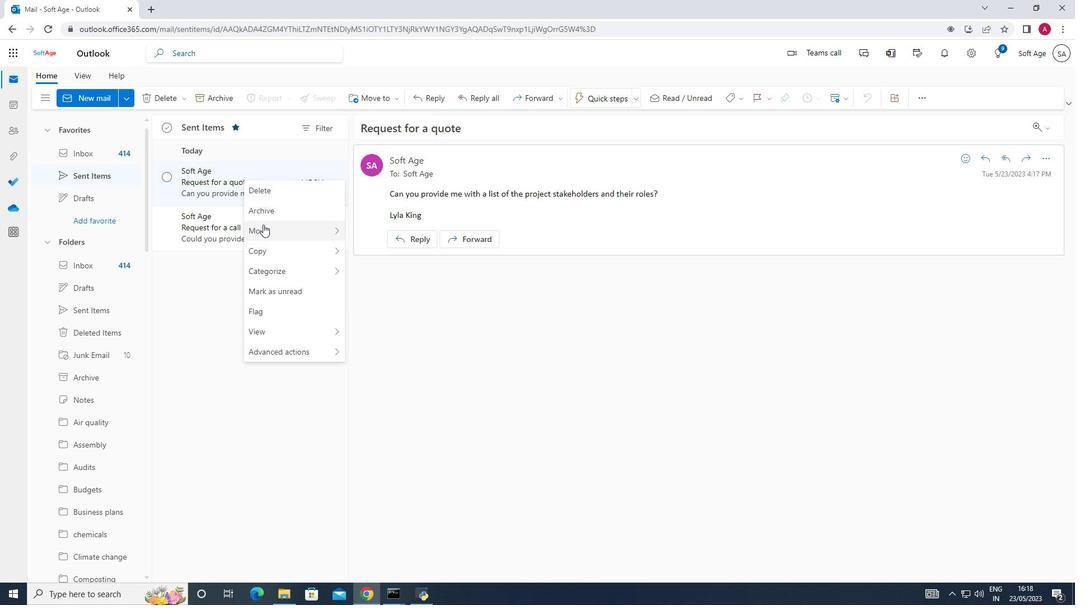
Action: Mouse pressed left at (263, 227)
Screenshot: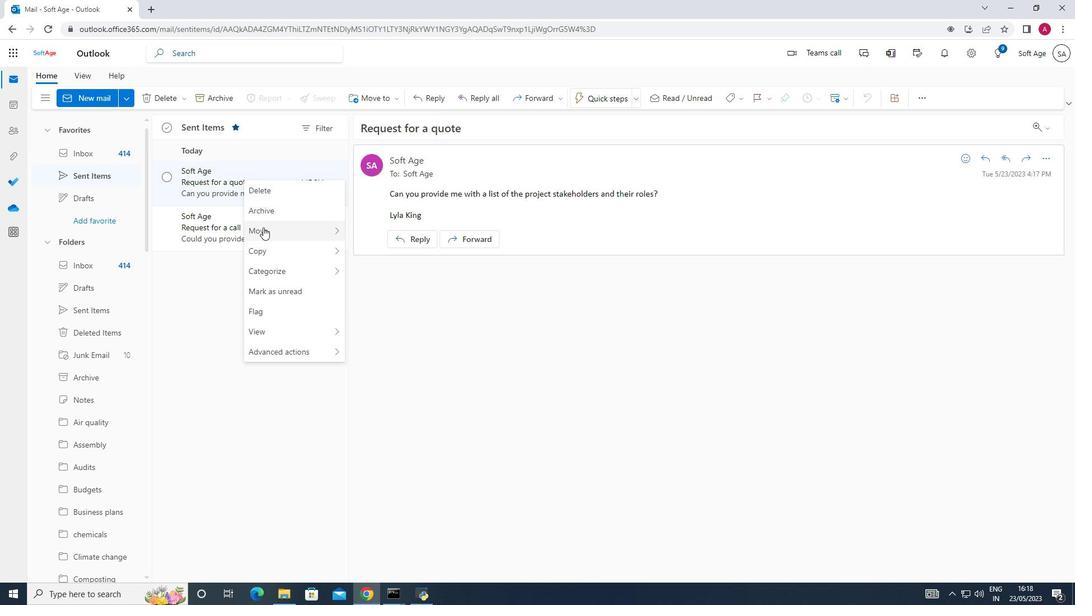 
Action: Mouse moved to (367, 229)
Screenshot: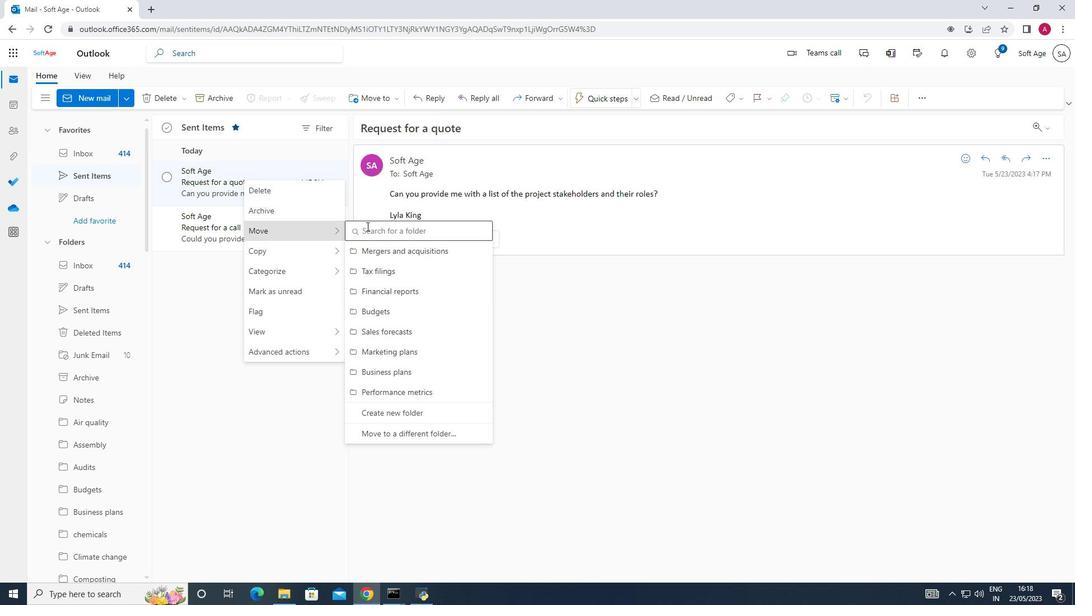 
Action: Mouse pressed left at (367, 229)
Screenshot: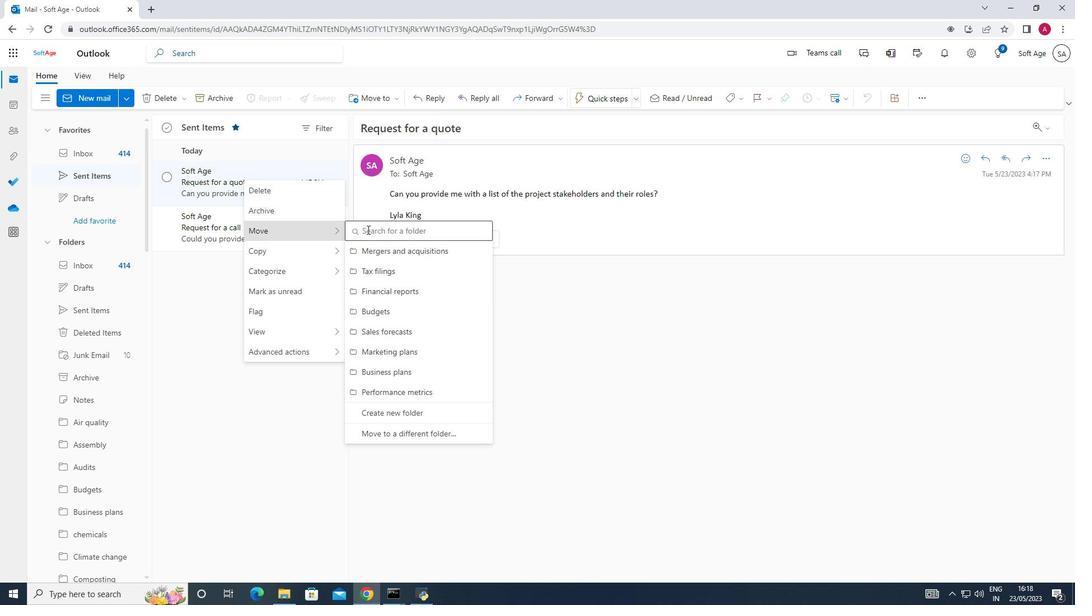 
Action: Key pressed <Key.shift_r>Joi
Screenshot: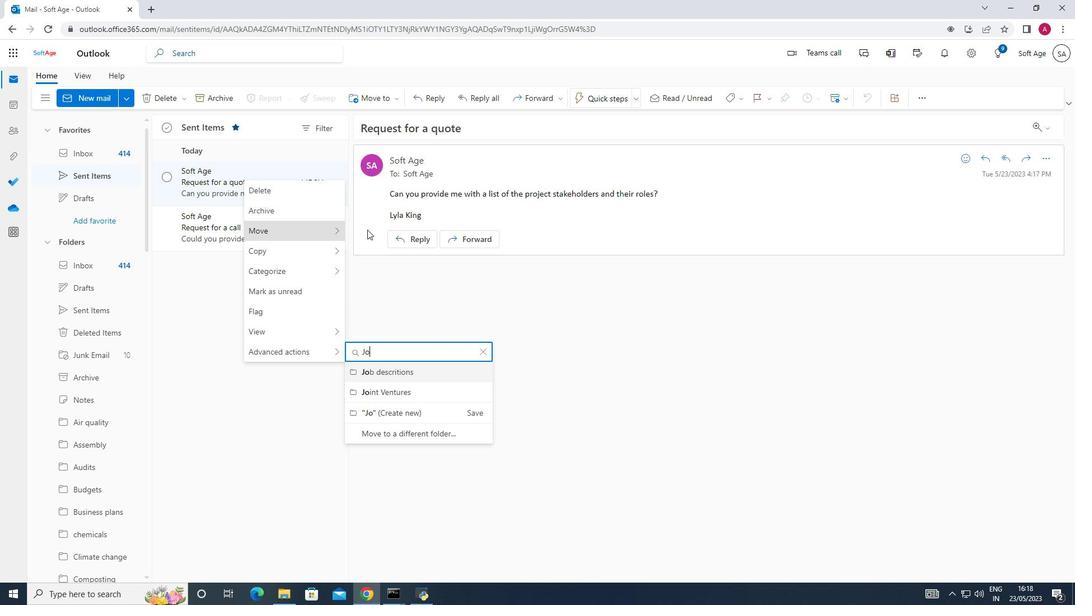 
Action: Mouse moved to (390, 398)
Screenshot: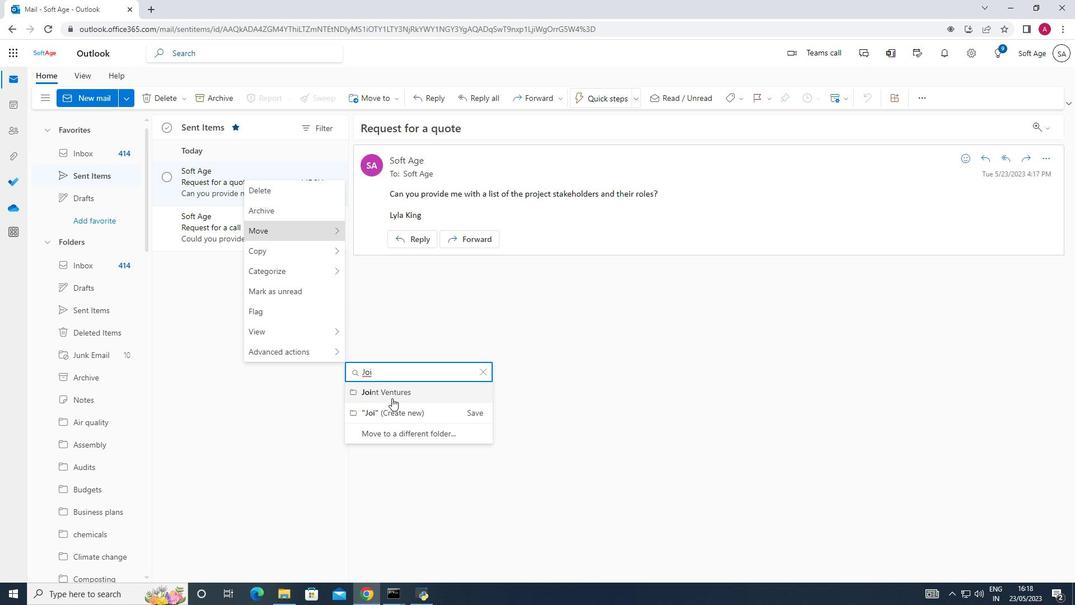 
Action: Mouse pressed left at (390, 398)
Screenshot: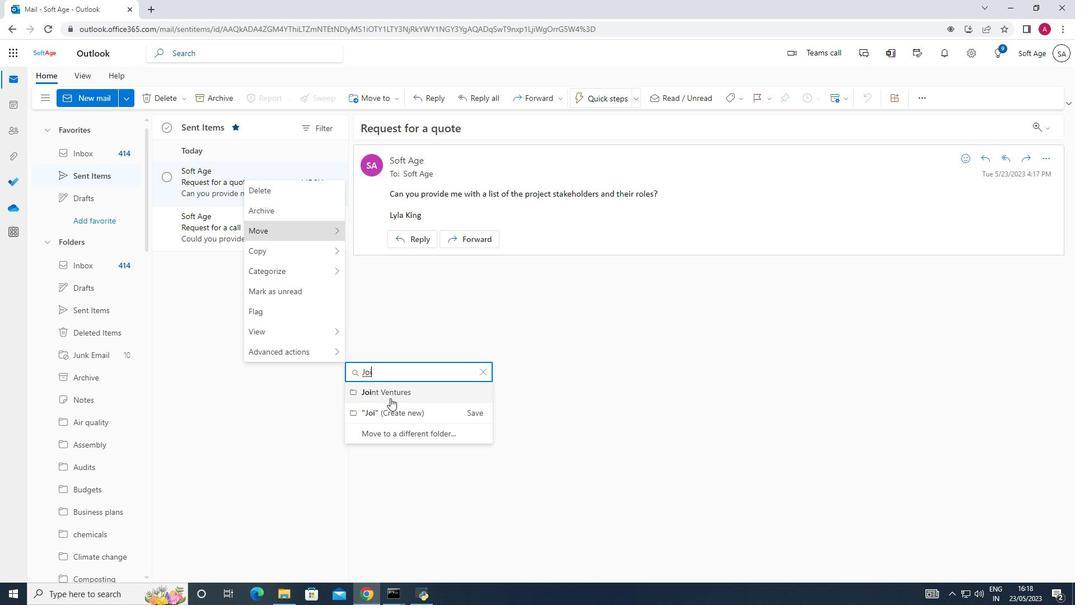 
Action: Mouse moved to (81, 193)
Screenshot: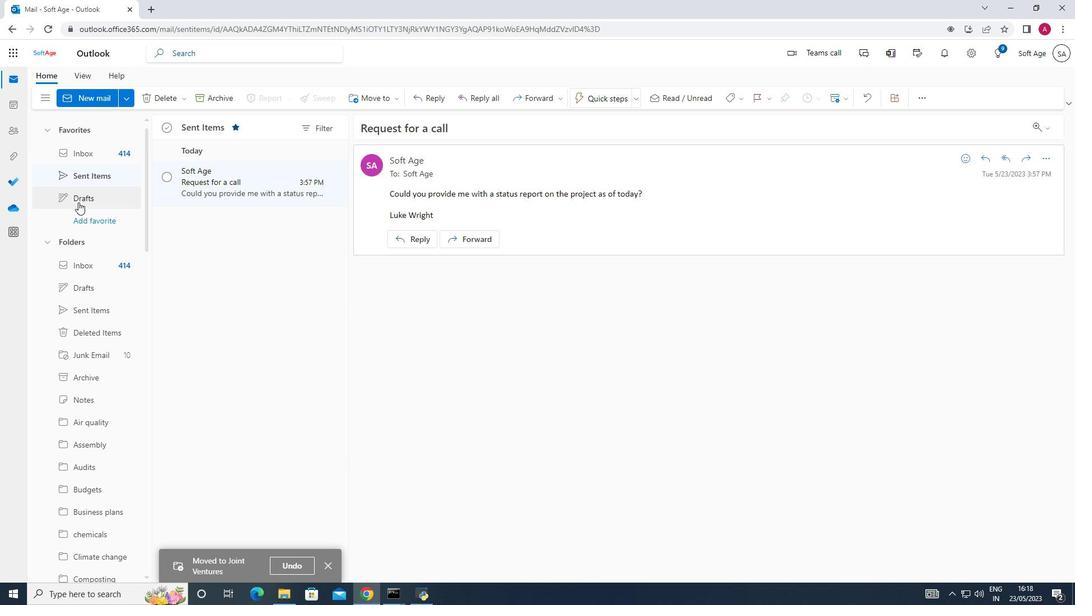 
